 Task: Look for space in San Isidro, Mexico from 6th September, 2023 to 18th September, 2023 for 3 adults in price range Rs.6000 to Rs.12000. Place can be entire place with 2 bedrooms having 2 beds and 2 bathrooms. Property type can be house, flat, guest house, hotel. Booking option can be shelf check-in. Required host language is English.
Action: Mouse moved to (425, 89)
Screenshot: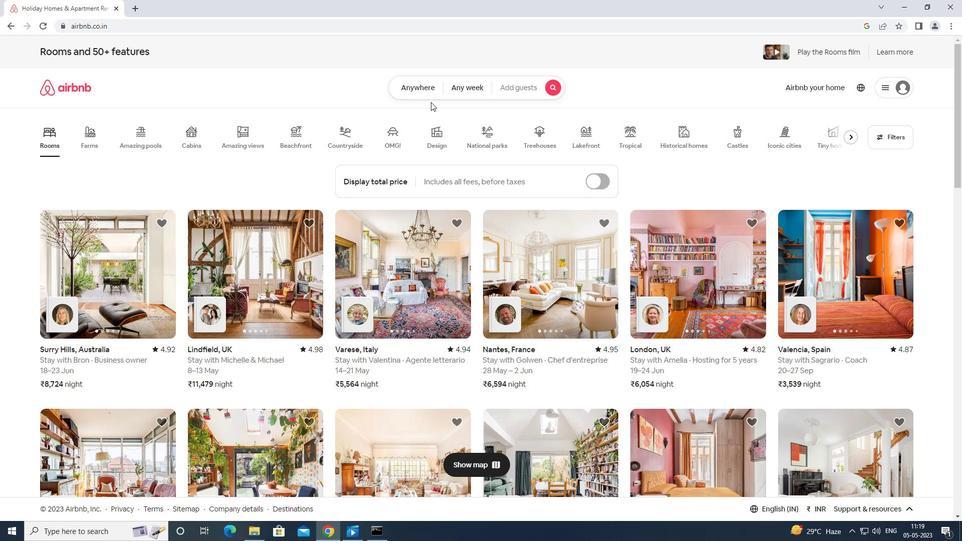 
Action: Mouse pressed left at (425, 89)
Screenshot: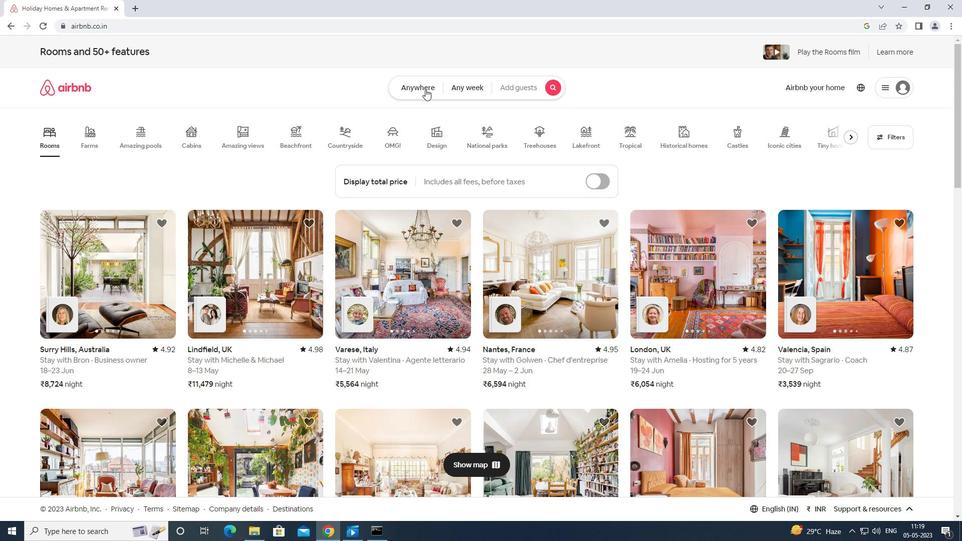 
Action: Mouse moved to (378, 127)
Screenshot: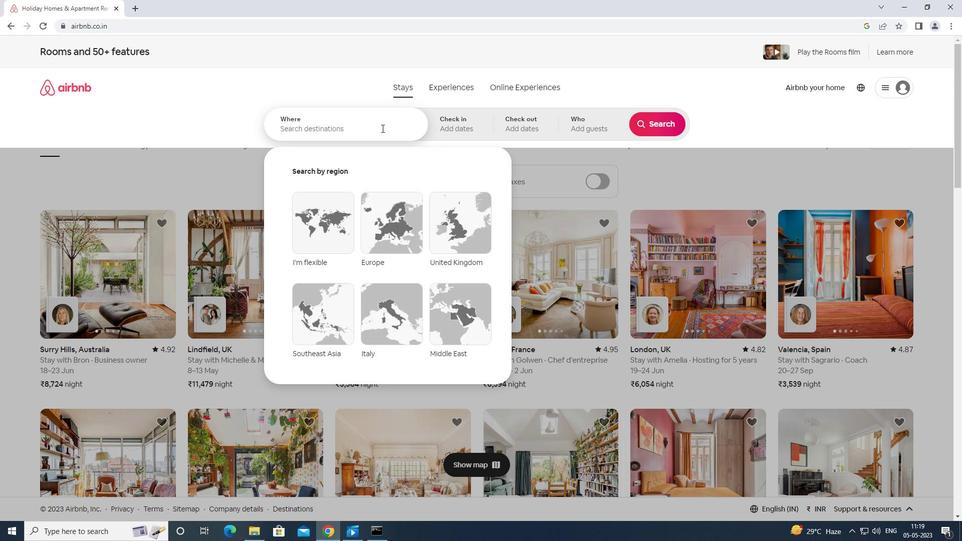 
Action: Mouse pressed left at (378, 127)
Screenshot: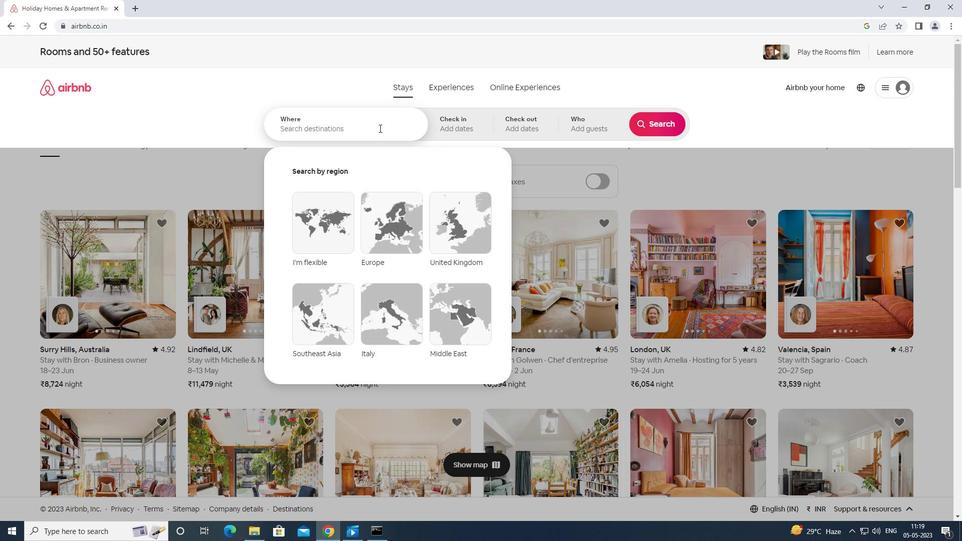 
Action: Key pressed <Key.shift>SAN<Key.space>ISIDRO<Key.space>MEXICO<Key.enter>
Screenshot: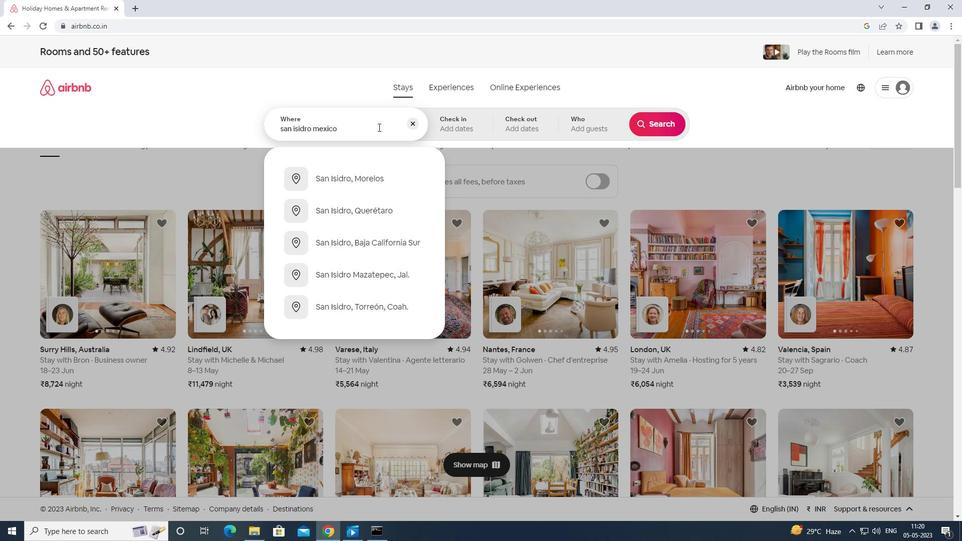 
Action: Mouse moved to (652, 205)
Screenshot: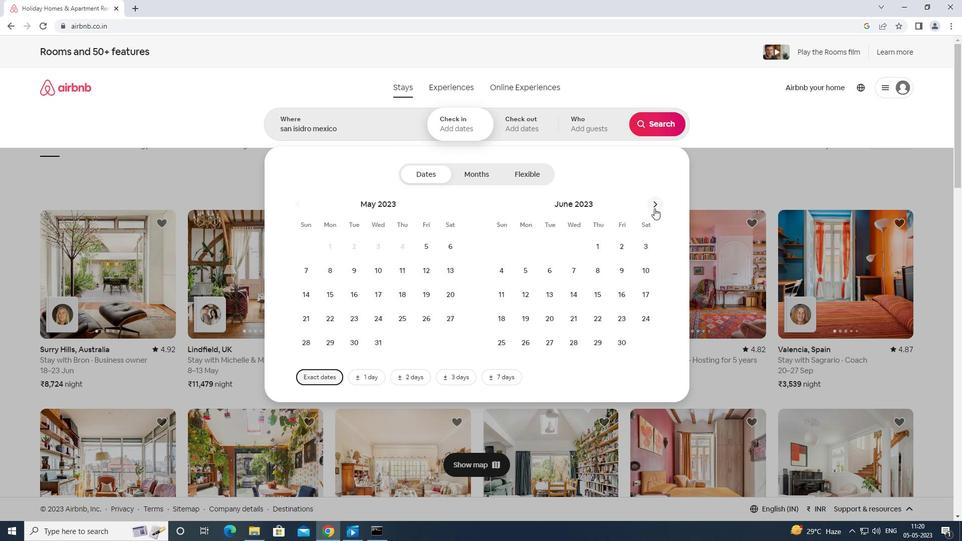 
Action: Mouse pressed left at (652, 205)
Screenshot: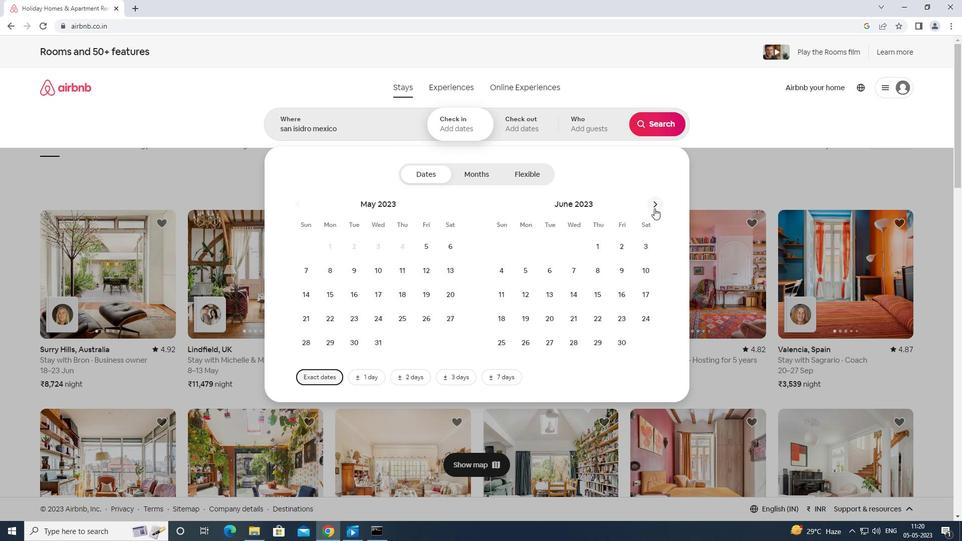 
Action: Mouse pressed left at (652, 205)
Screenshot: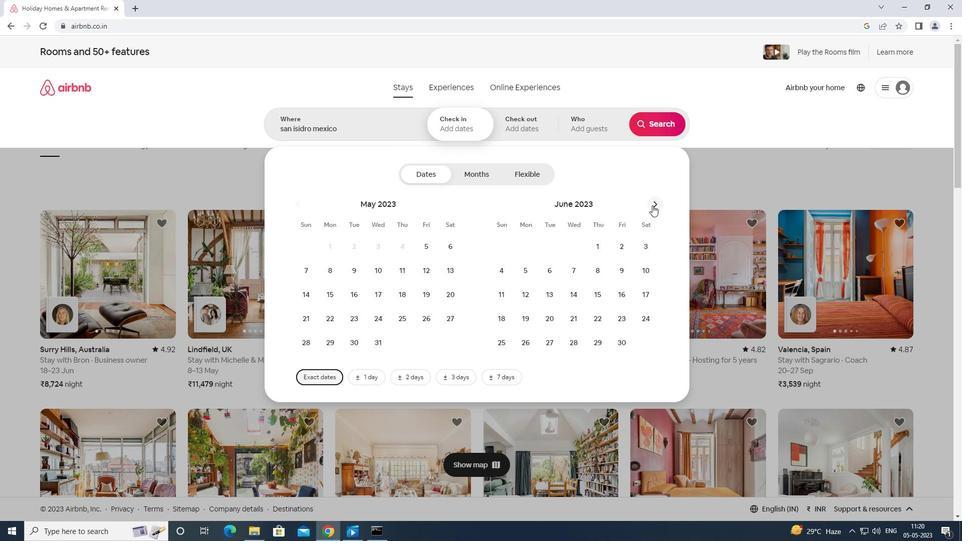 
Action: Mouse moved to (652, 204)
Screenshot: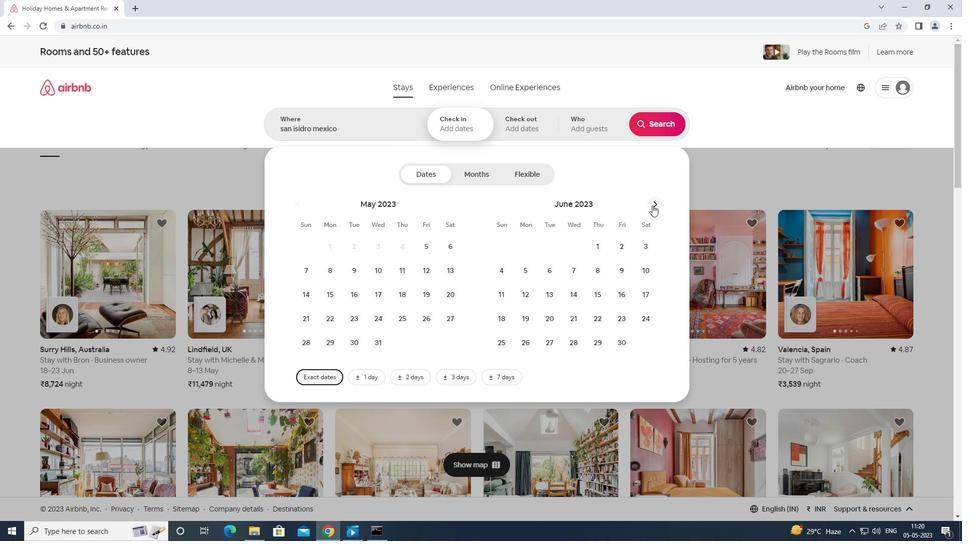 
Action: Mouse pressed left at (652, 204)
Screenshot: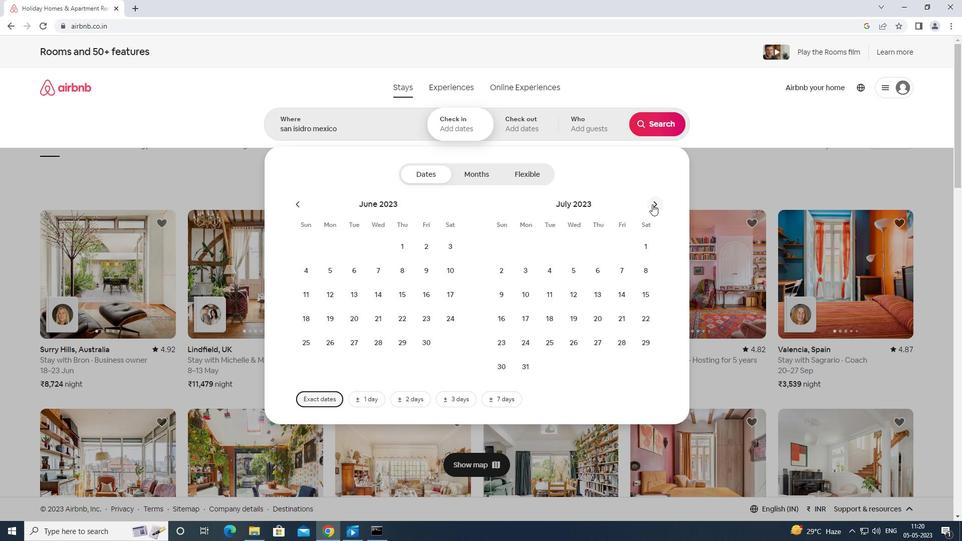 
Action: Mouse pressed left at (652, 204)
Screenshot: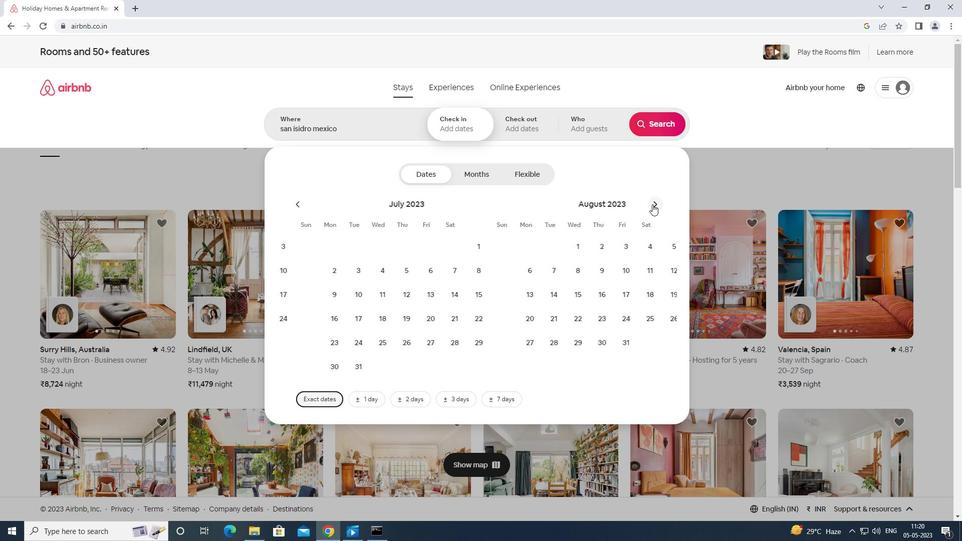 
Action: Mouse moved to (570, 270)
Screenshot: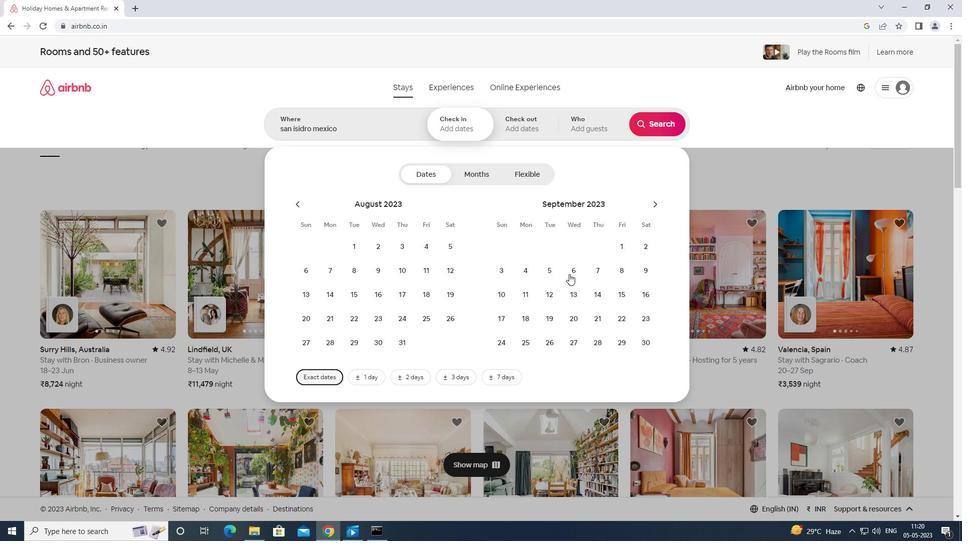 
Action: Mouse pressed left at (570, 270)
Screenshot: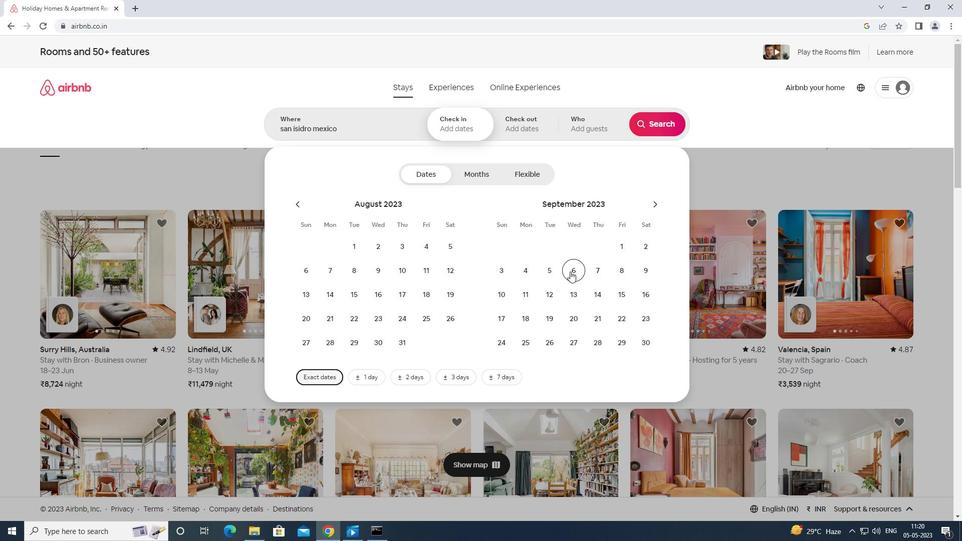 
Action: Mouse moved to (530, 318)
Screenshot: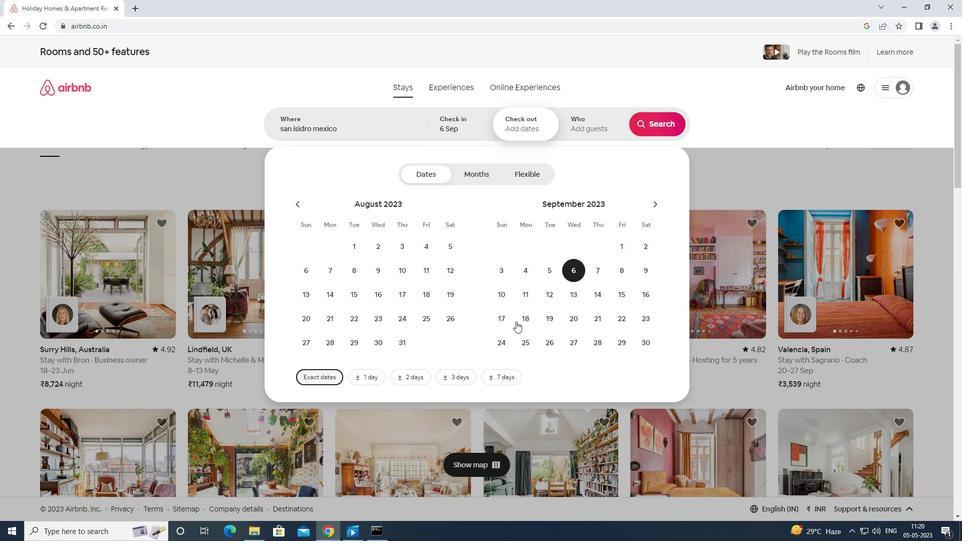 
Action: Mouse pressed left at (530, 318)
Screenshot: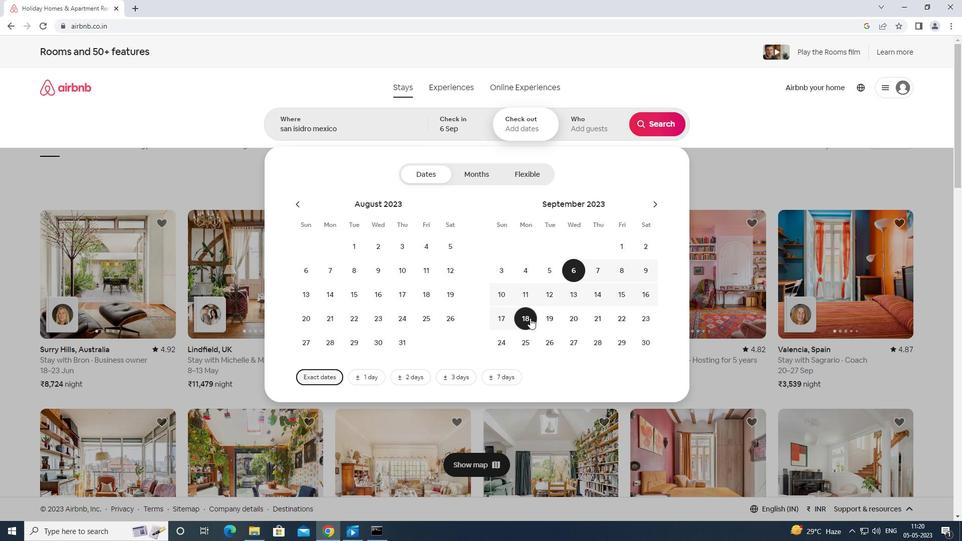 
Action: Mouse moved to (587, 123)
Screenshot: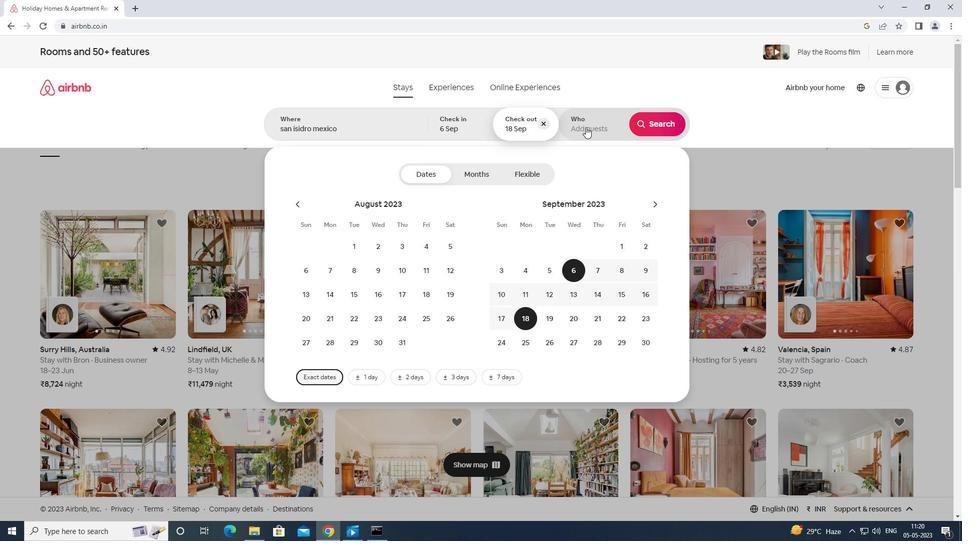 
Action: Mouse pressed left at (587, 123)
Screenshot: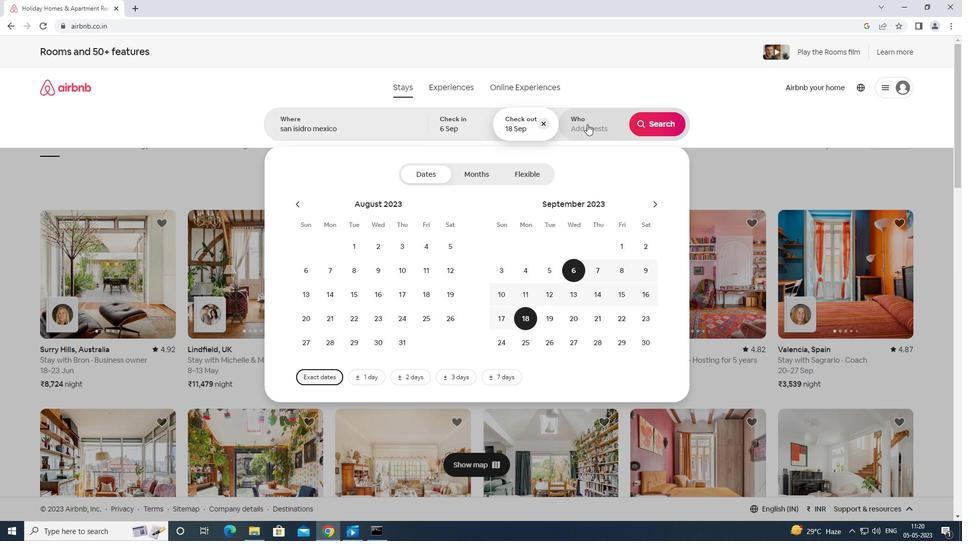 
Action: Mouse moved to (660, 175)
Screenshot: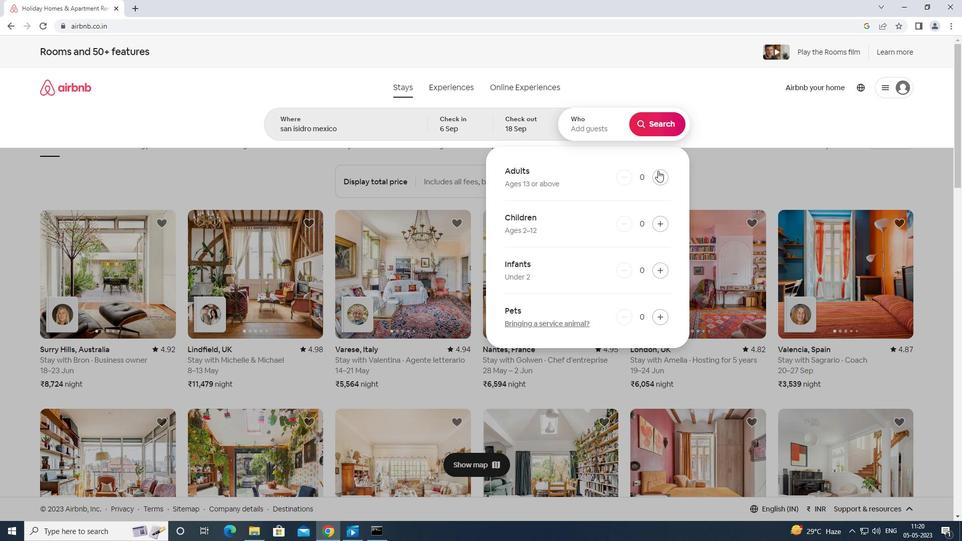 
Action: Mouse pressed left at (660, 175)
Screenshot: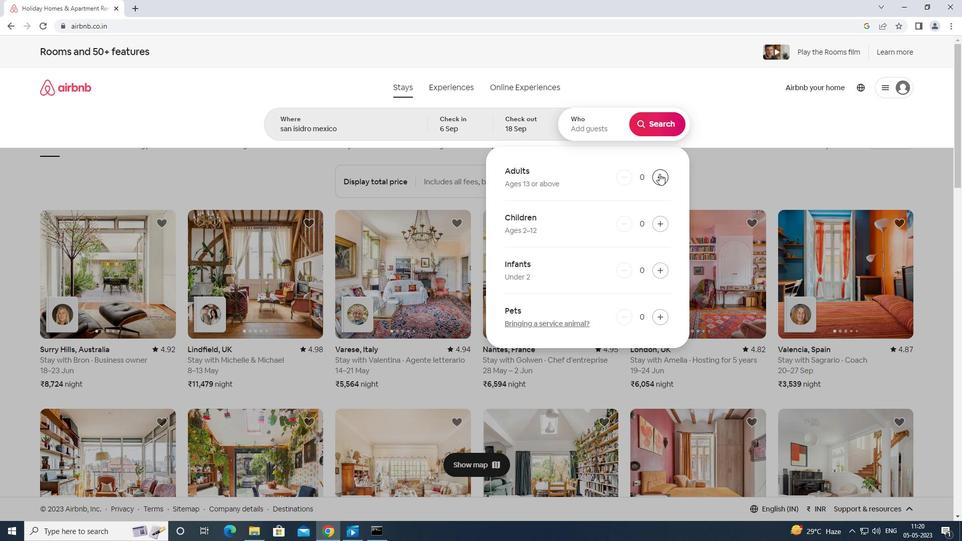 
Action: Mouse moved to (660, 175)
Screenshot: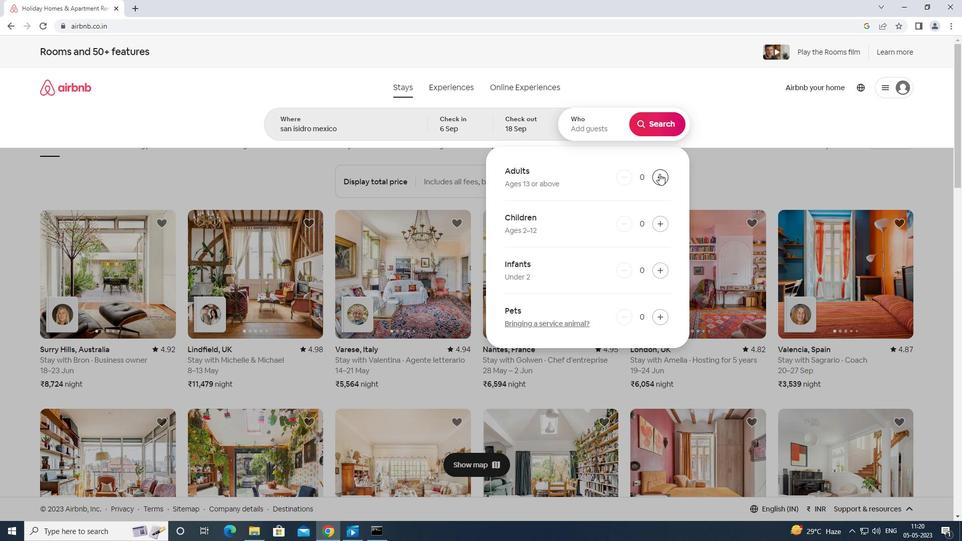 
Action: Mouse pressed left at (660, 175)
Screenshot: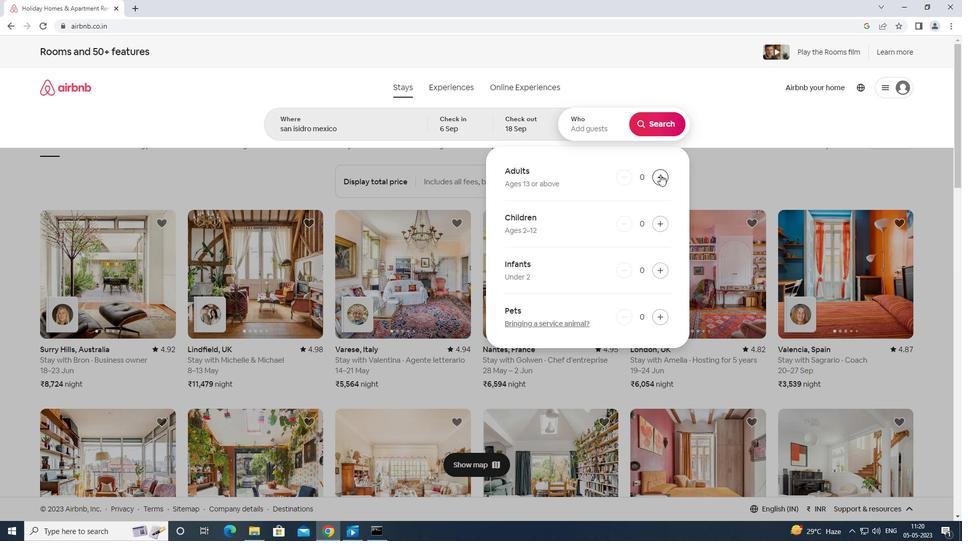 
Action: Mouse pressed left at (660, 175)
Screenshot: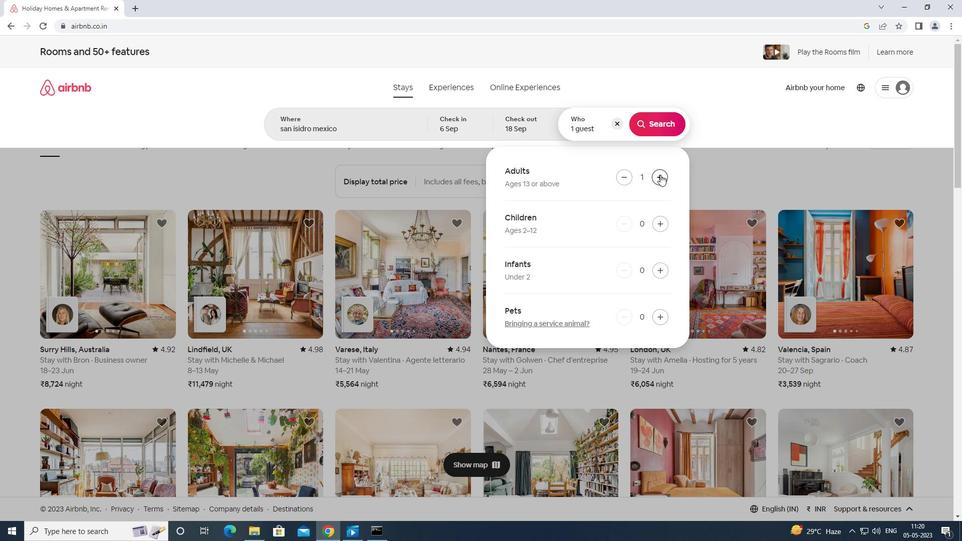 
Action: Mouse moved to (652, 119)
Screenshot: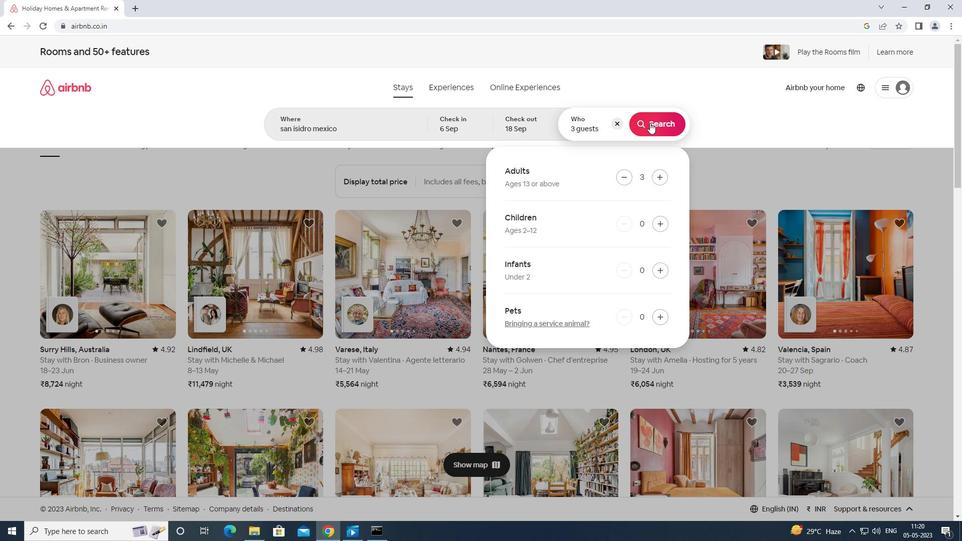 
Action: Mouse pressed left at (652, 119)
Screenshot: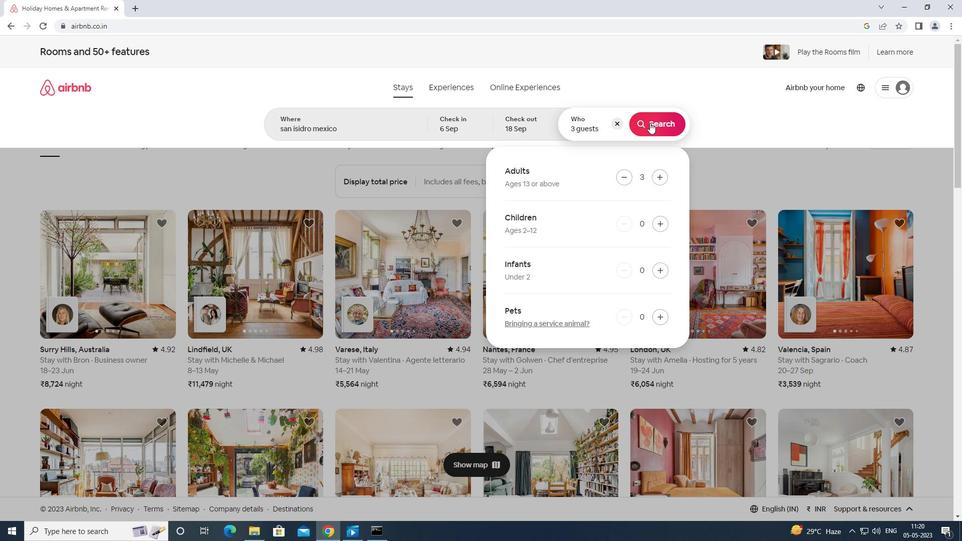 
Action: Mouse moved to (920, 98)
Screenshot: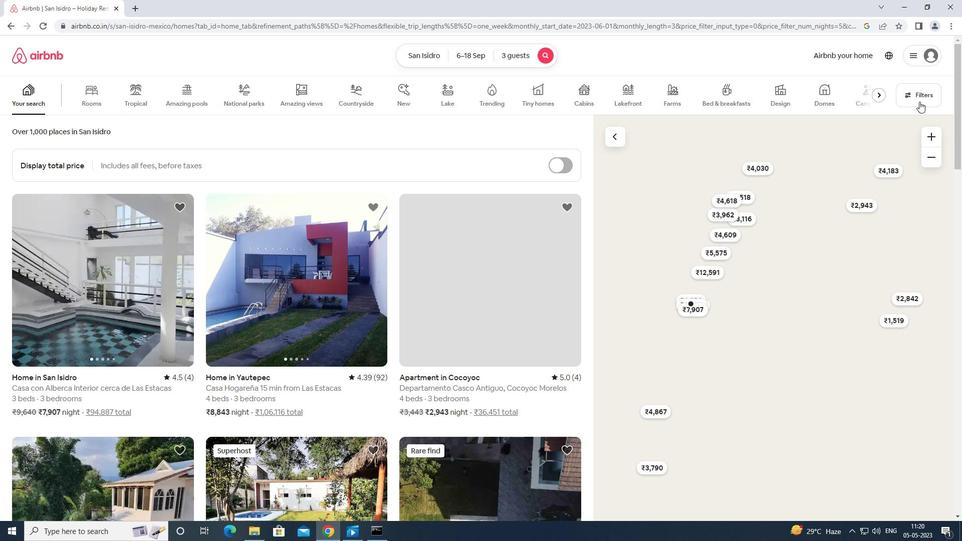 
Action: Mouse pressed left at (920, 98)
Screenshot: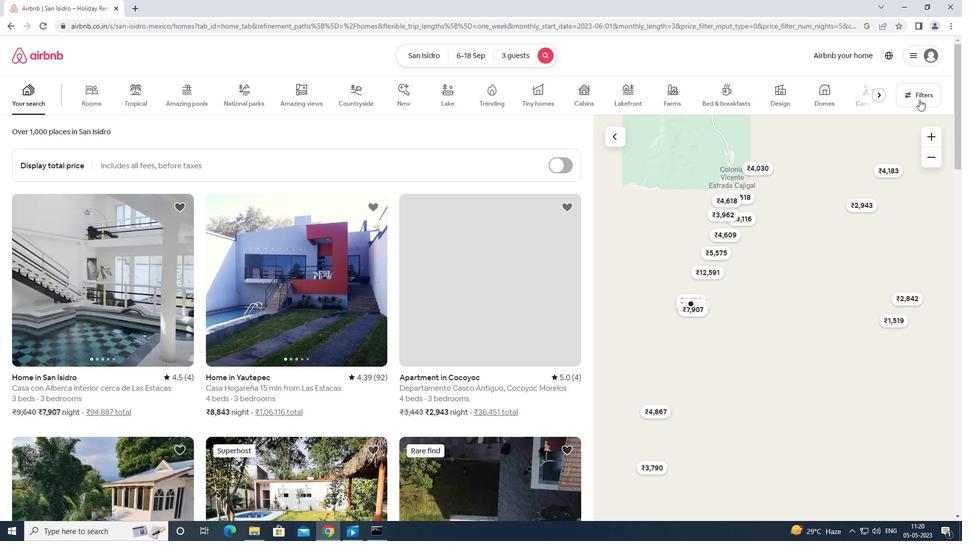 
Action: Mouse moved to (385, 340)
Screenshot: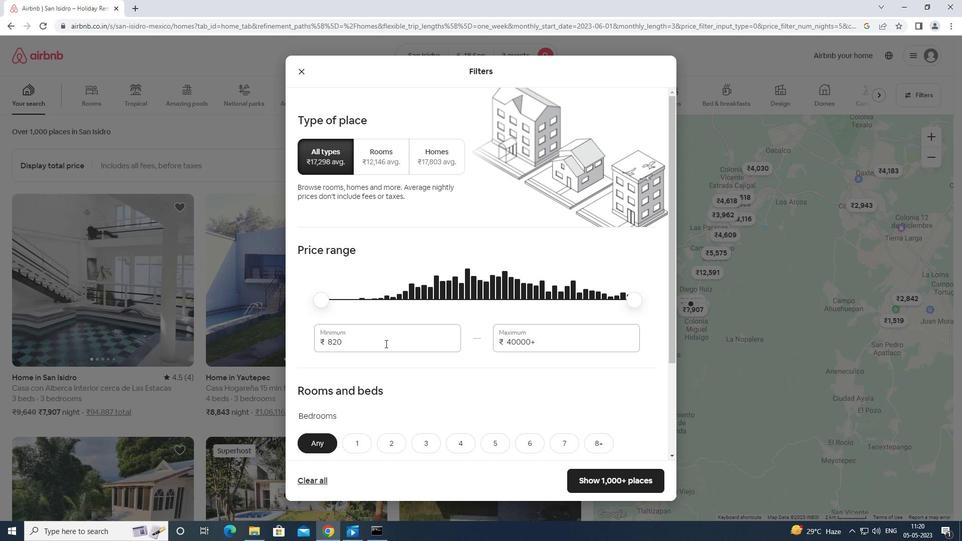 
Action: Mouse pressed left at (385, 340)
Screenshot: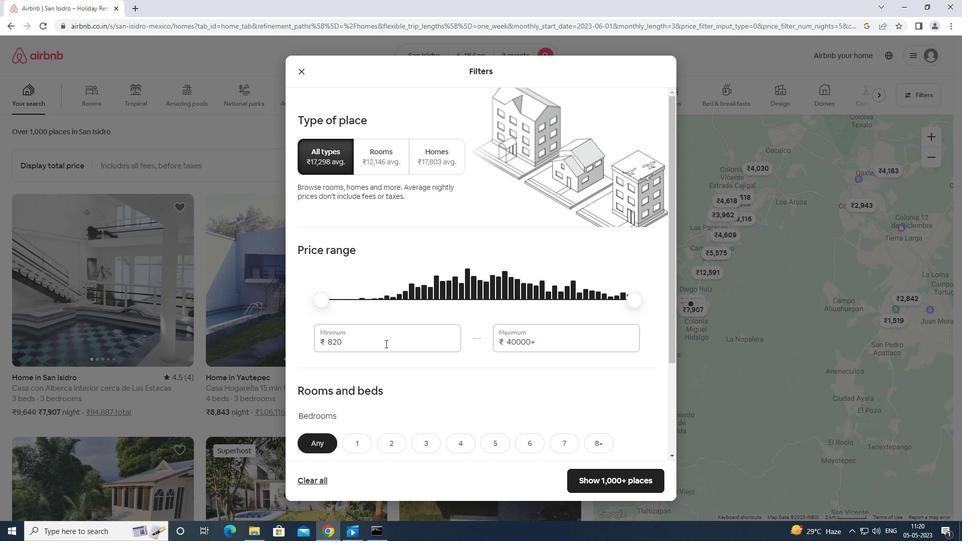 
Action: Mouse moved to (386, 340)
Screenshot: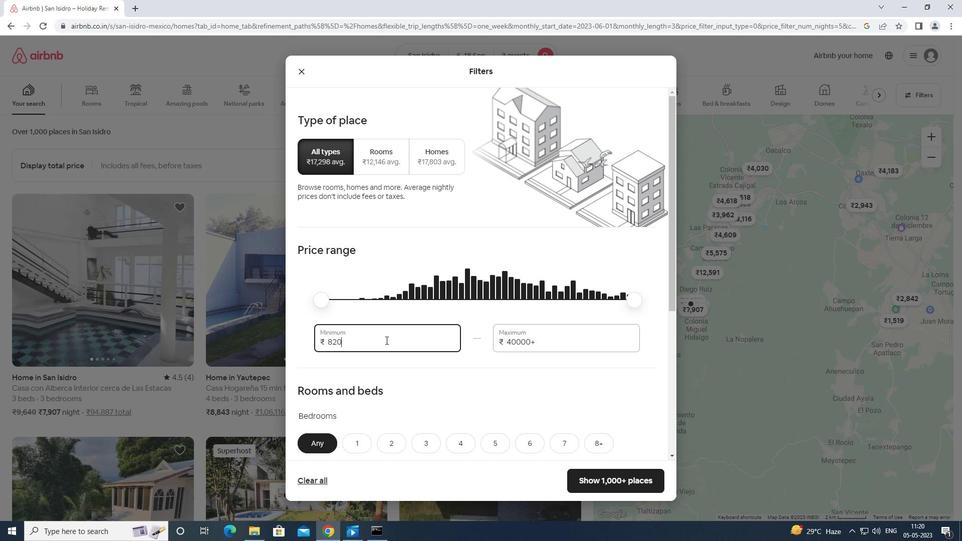 
Action: Key pressed <Key.backspace>
Screenshot: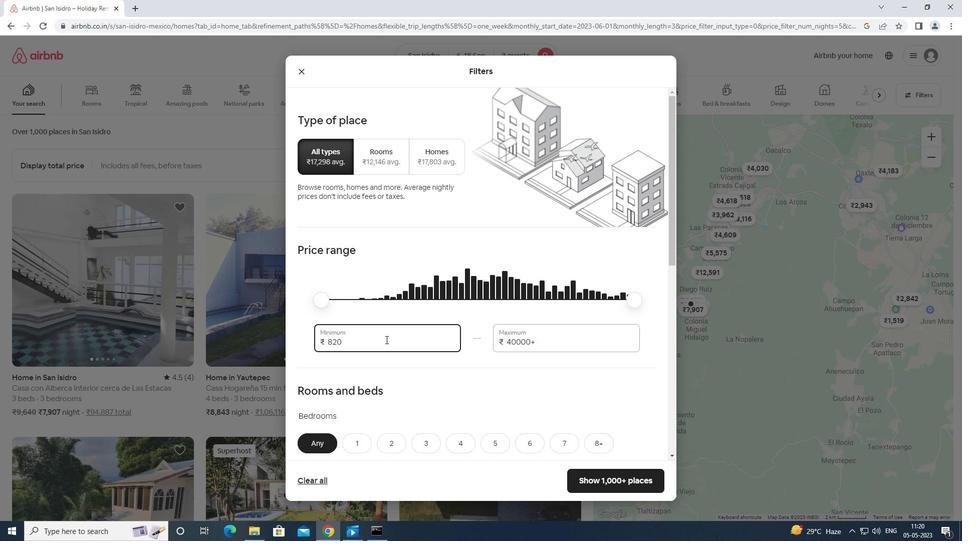 
Action: Mouse moved to (386, 339)
Screenshot: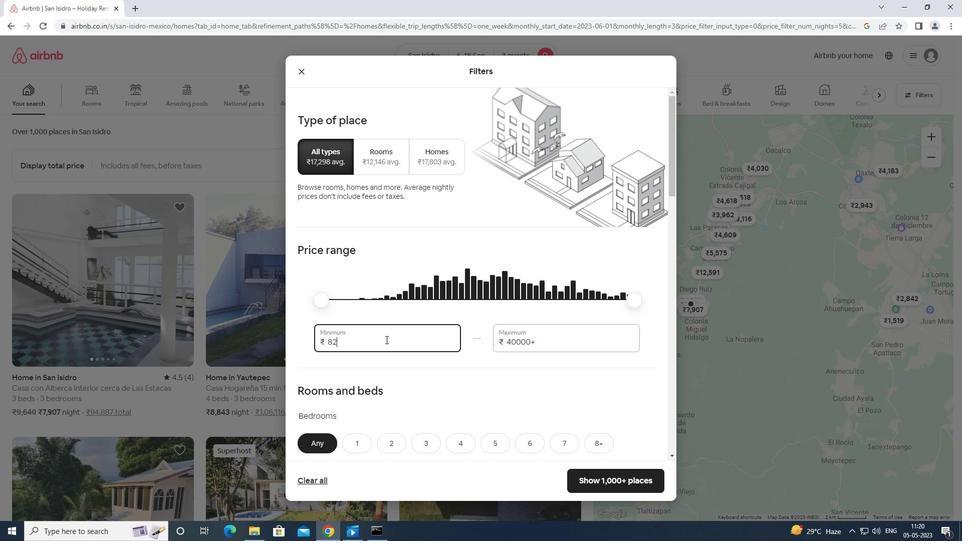 
Action: Key pressed <Key.backspace>
Screenshot: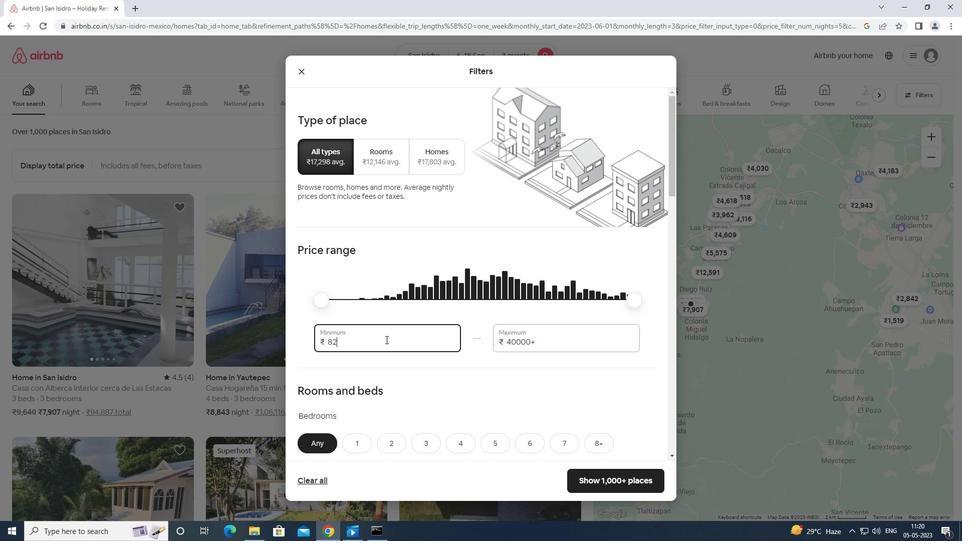 
Action: Mouse moved to (386, 339)
Screenshot: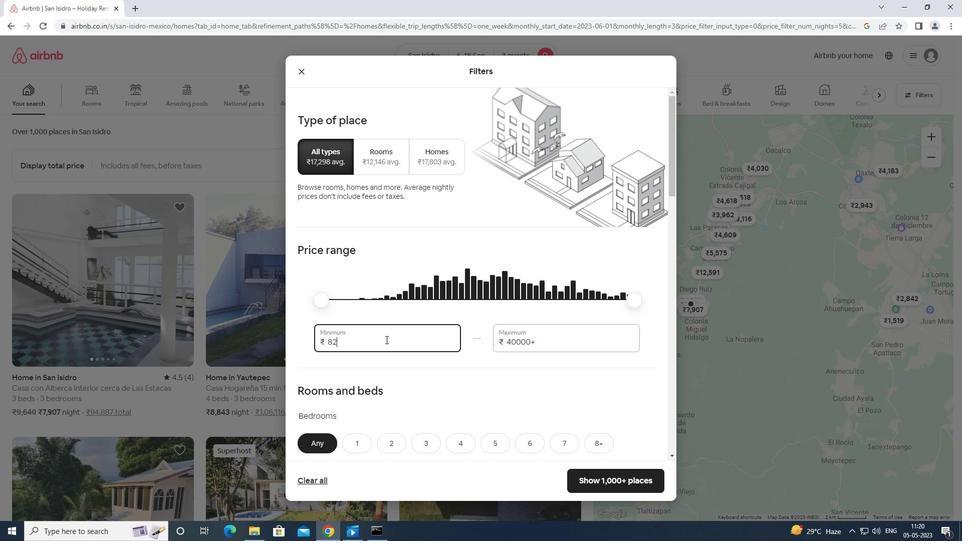 
Action: Key pressed <Key.backspace>
Screenshot: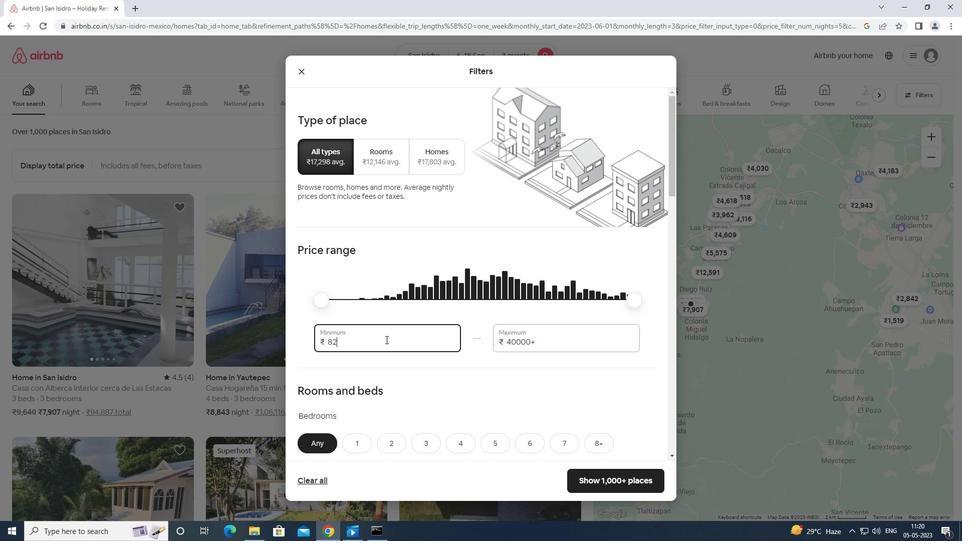 
Action: Mouse moved to (385, 339)
Screenshot: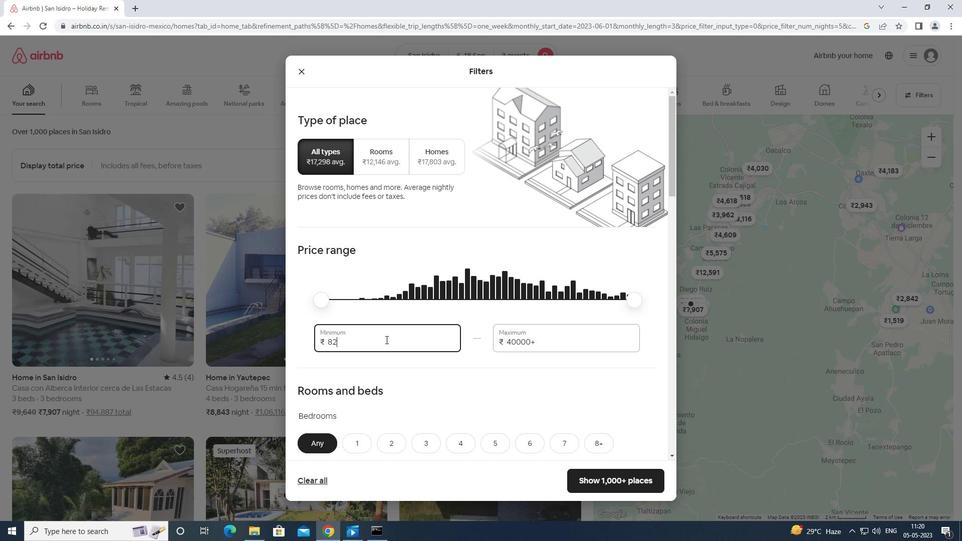 
Action: Key pressed <Key.backspace><Key.backspace>
Screenshot: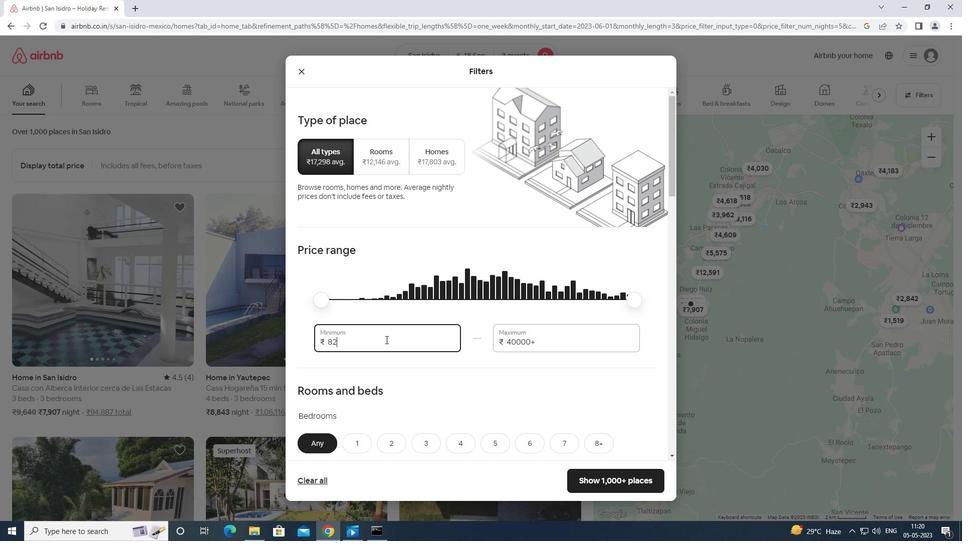 
Action: Mouse moved to (385, 338)
Screenshot: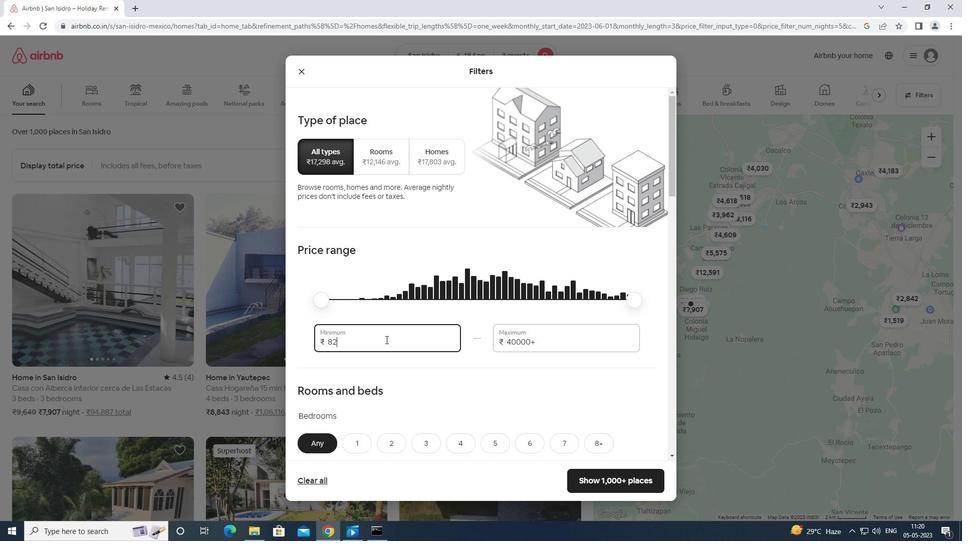 
Action: Key pressed <Key.backspace>
Screenshot: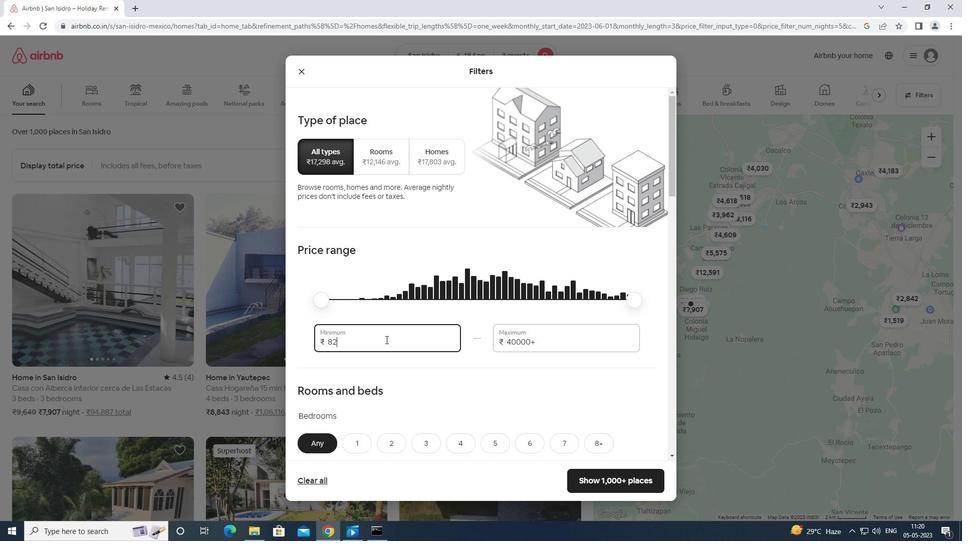 
Action: Mouse moved to (385, 338)
Screenshot: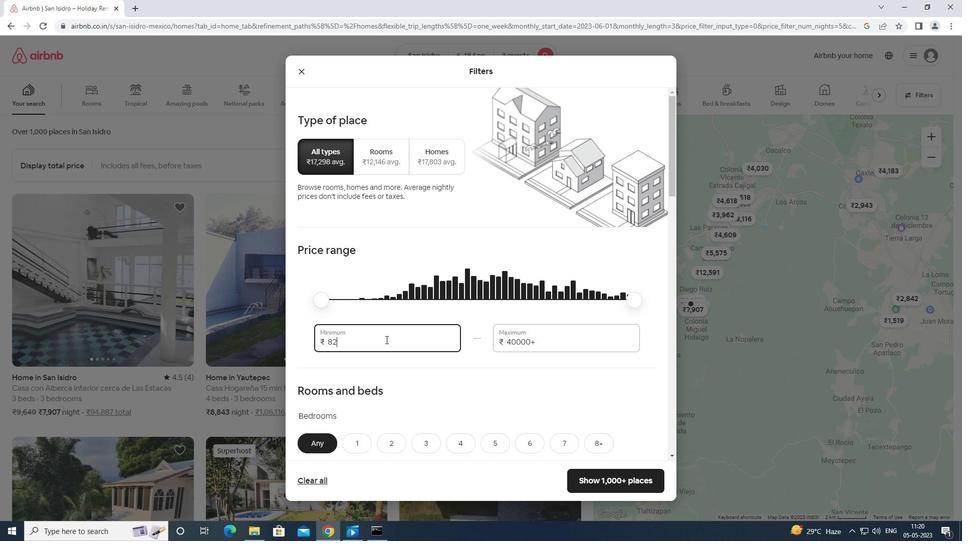 
Action: Key pressed <Key.backspace>
Screenshot: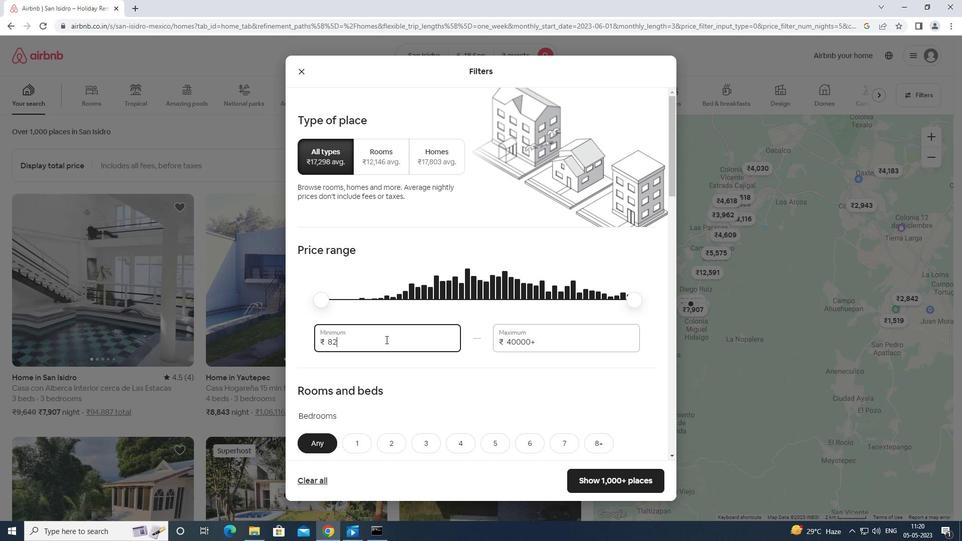 
Action: Mouse moved to (384, 338)
Screenshot: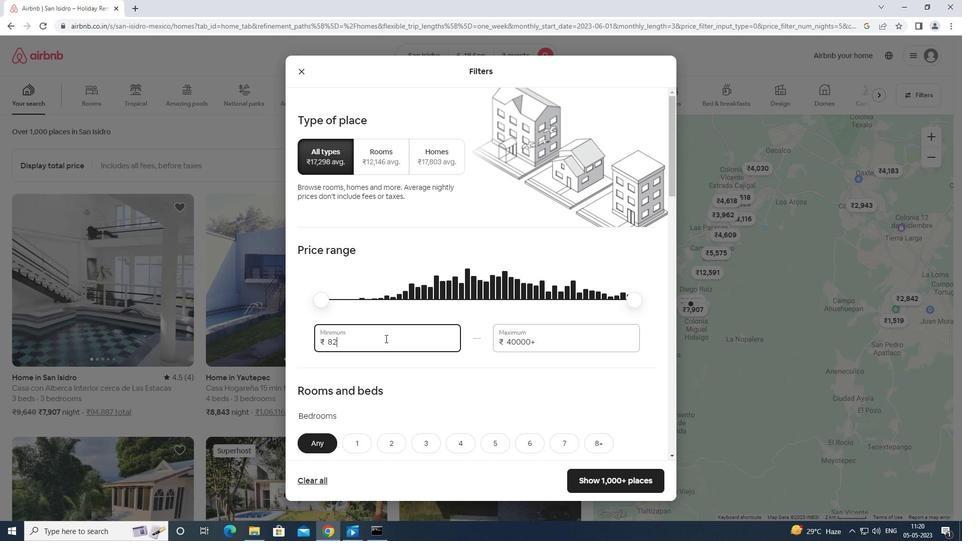 
Action: Key pressed <Key.backspace>
Screenshot: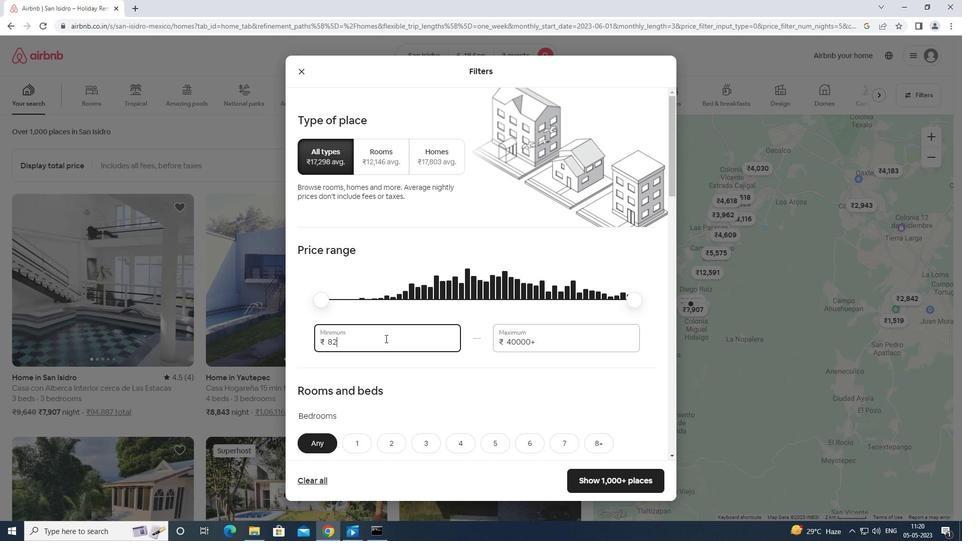 
Action: Mouse moved to (383, 336)
Screenshot: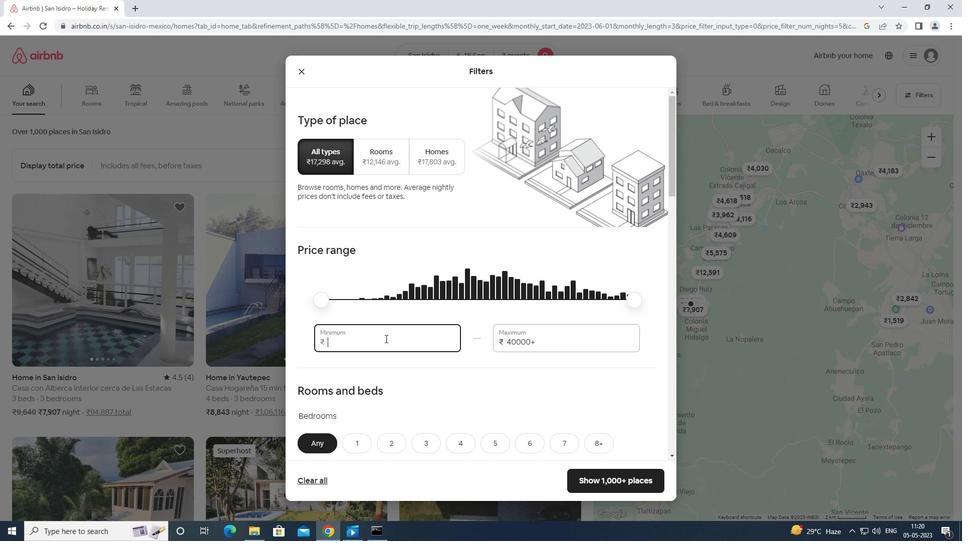 
Action: Key pressed <Key.backspace>
Screenshot: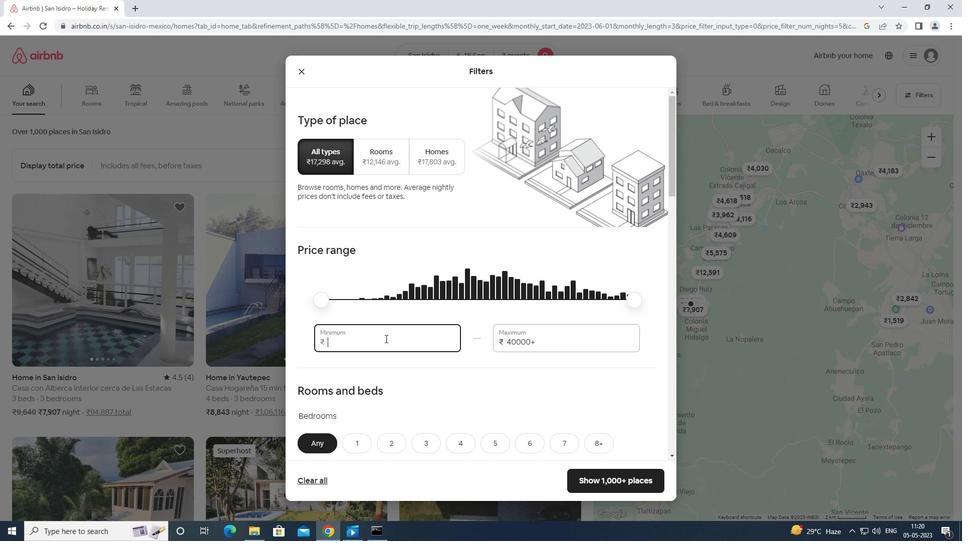 
Action: Mouse moved to (382, 335)
Screenshot: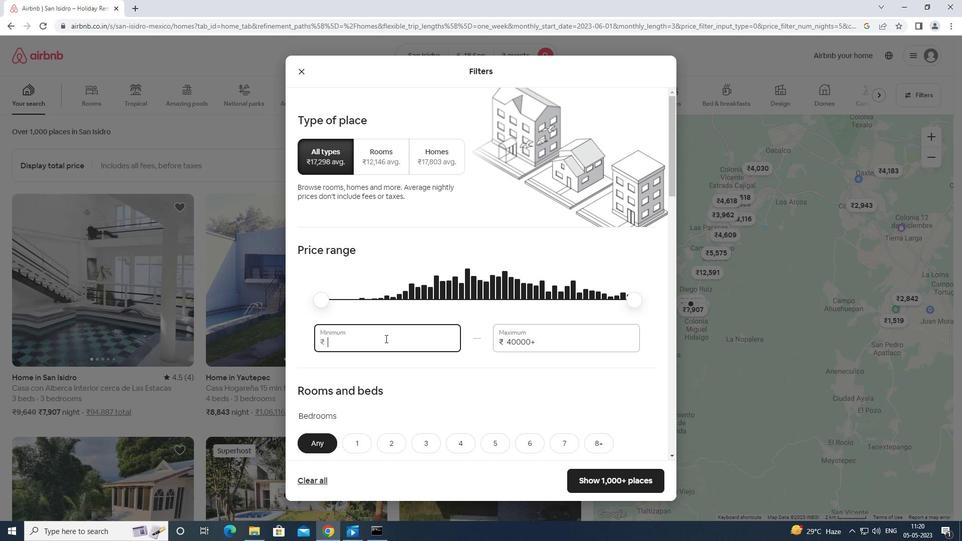 
Action: Key pressed <Key.backspace>6000
Screenshot: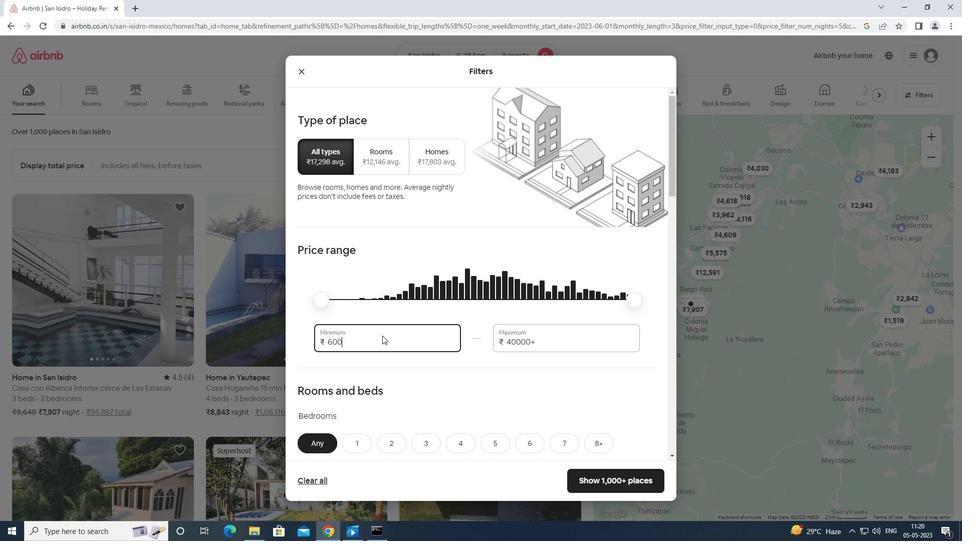 
Action: Mouse moved to (548, 340)
Screenshot: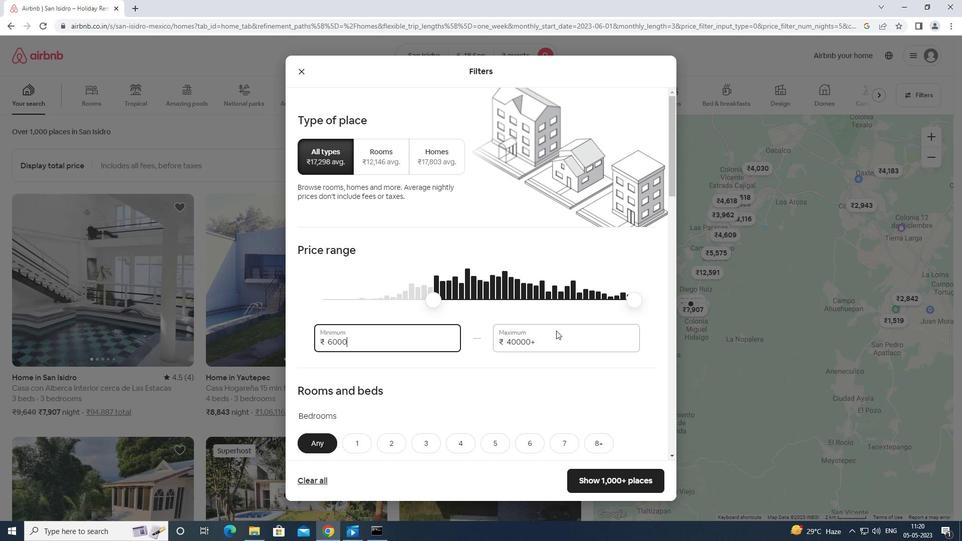 
Action: Mouse pressed left at (548, 340)
Screenshot: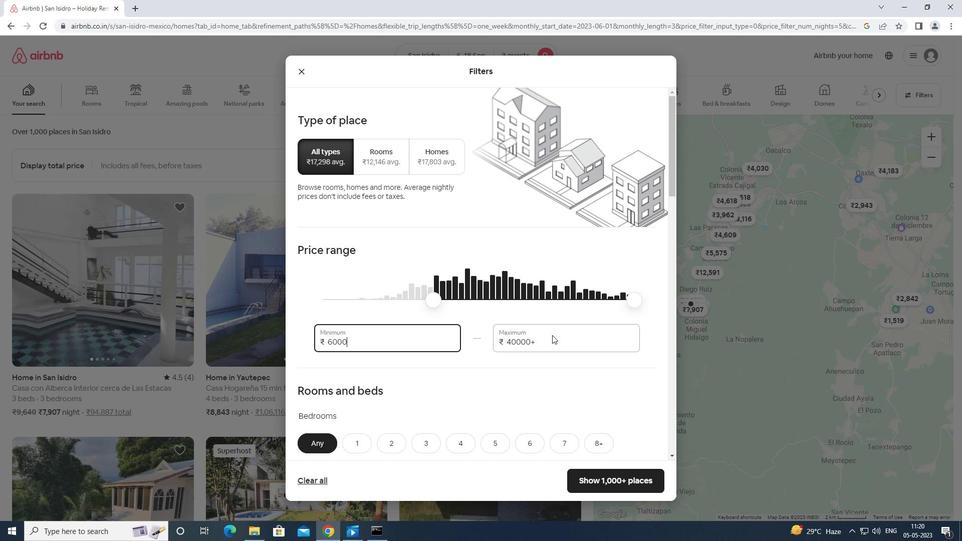 
Action: Mouse moved to (548, 341)
Screenshot: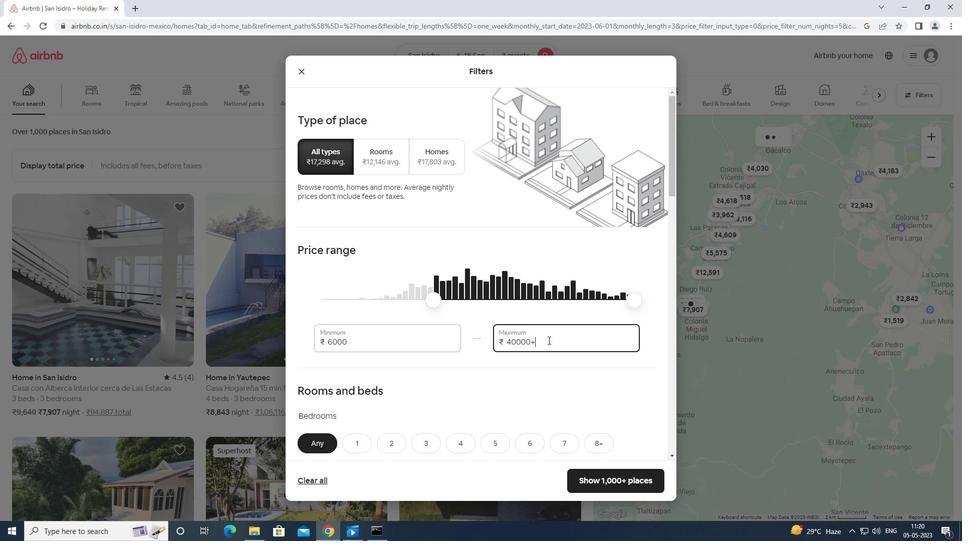 
Action: Key pressed <Key.backspace><Key.backspace><Key.backspace><Key.backspace><Key.backspace><Key.backspace><Key.backspace><Key.backspace><Key.backspace><Key.backspace><Key.backspace><Key.backspace><Key.backspace><Key.backspace><Key.backspace><Key.backspace>12000
Screenshot: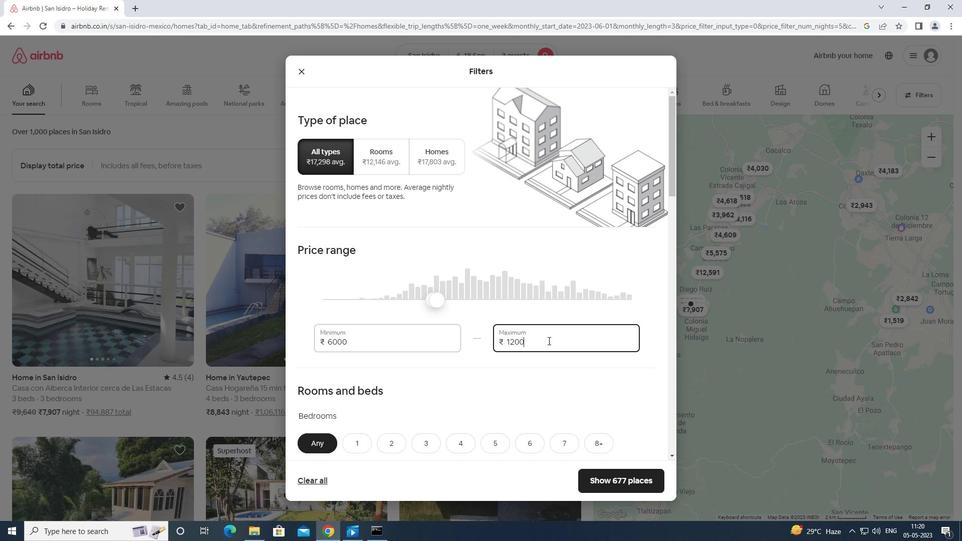 
Action: Mouse scrolled (548, 340) with delta (0, 0)
Screenshot: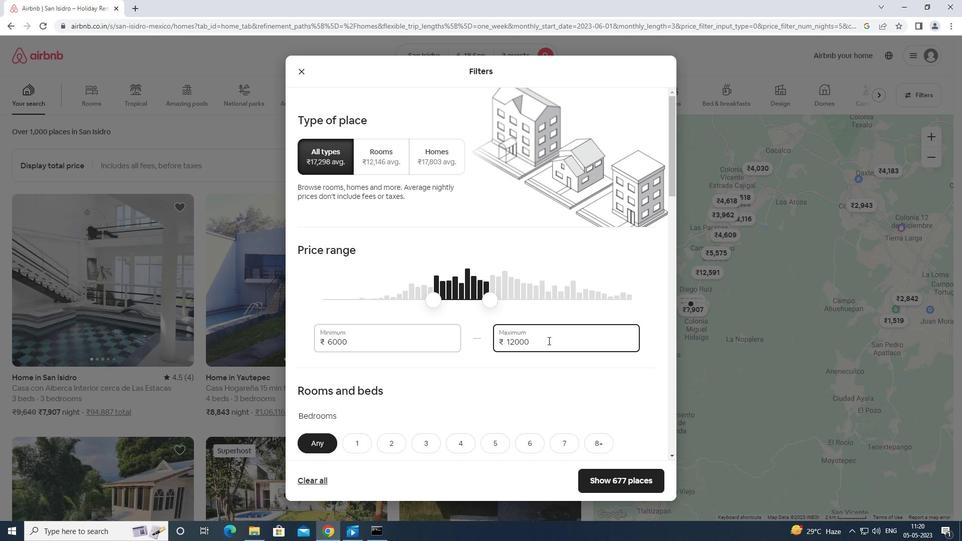 
Action: Mouse scrolled (548, 340) with delta (0, 0)
Screenshot: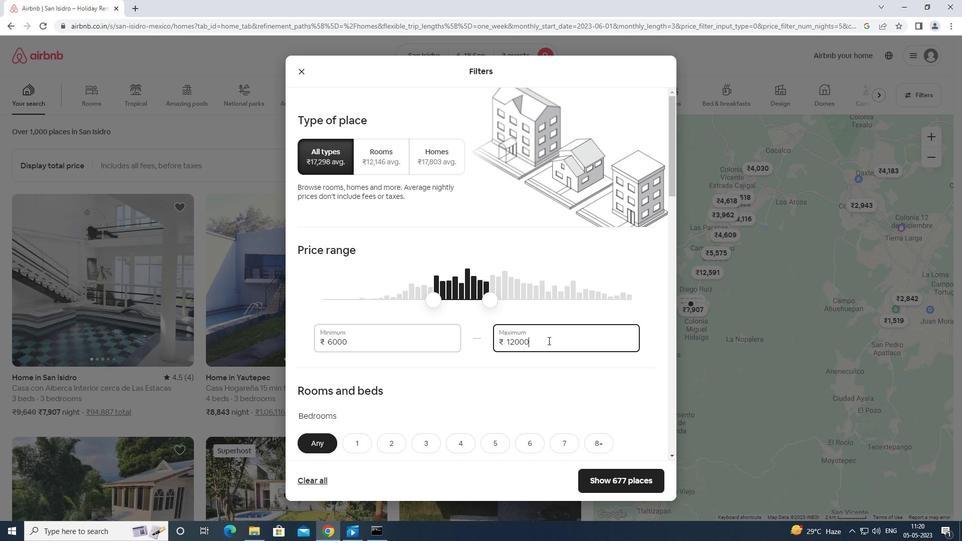 
Action: Mouse scrolled (548, 340) with delta (0, 0)
Screenshot: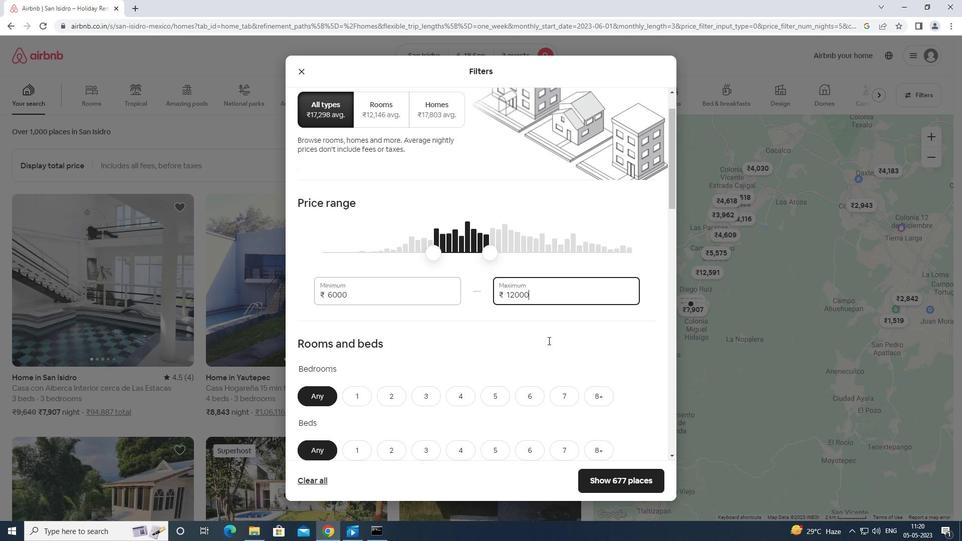 
Action: Mouse scrolled (548, 340) with delta (0, 0)
Screenshot: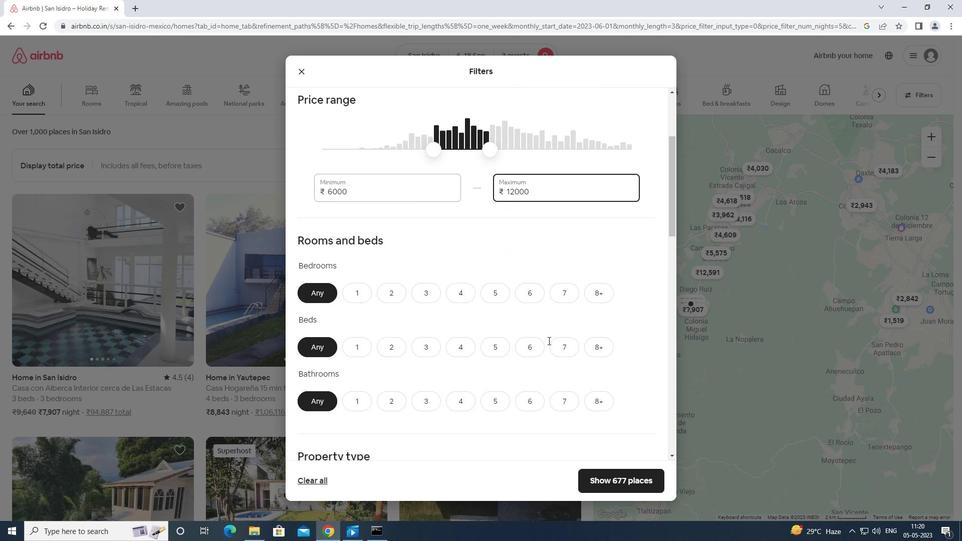 
Action: Mouse moved to (390, 245)
Screenshot: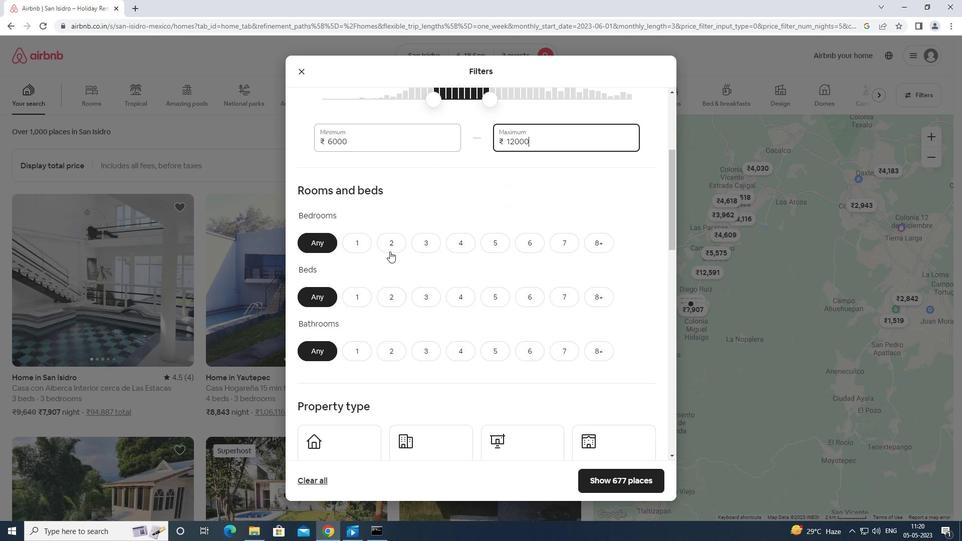
Action: Mouse pressed left at (390, 245)
Screenshot: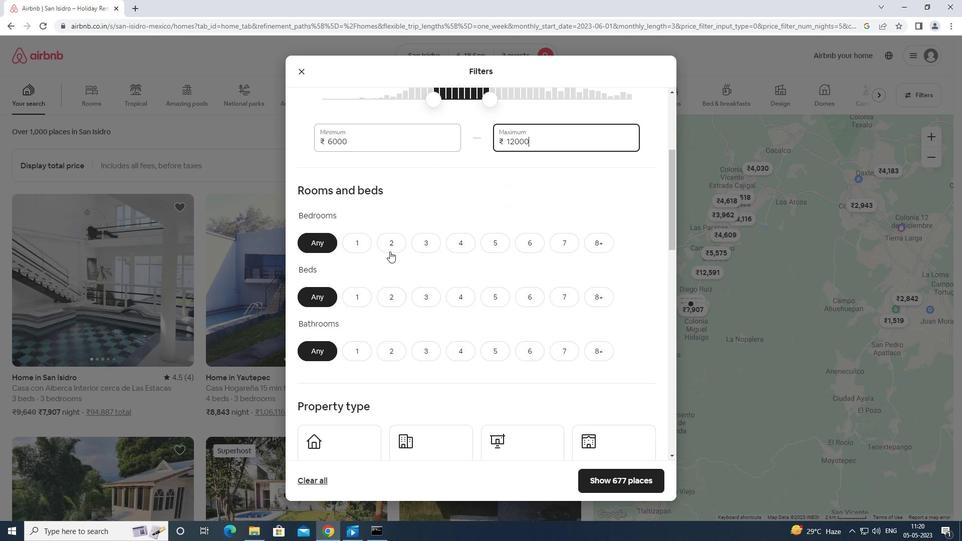 
Action: Mouse moved to (396, 298)
Screenshot: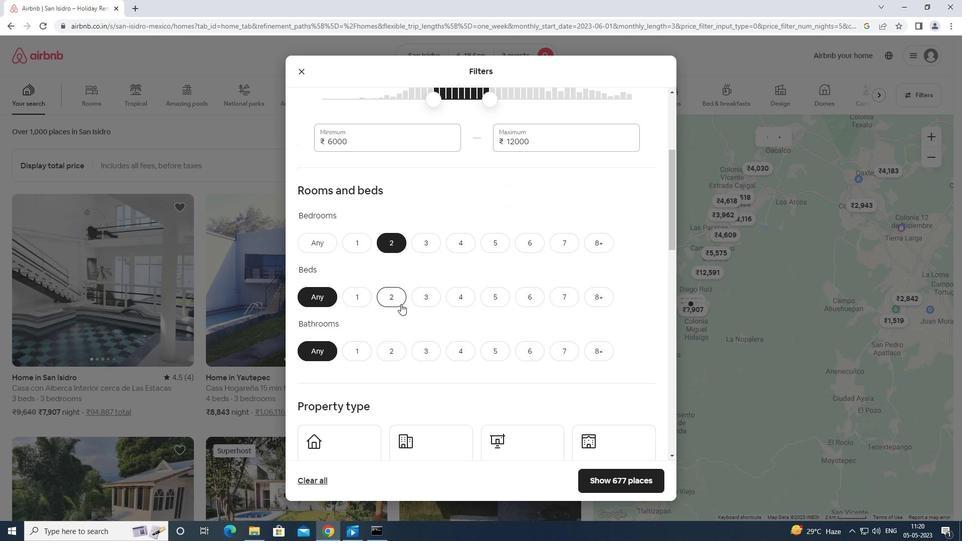 
Action: Mouse pressed left at (396, 298)
Screenshot: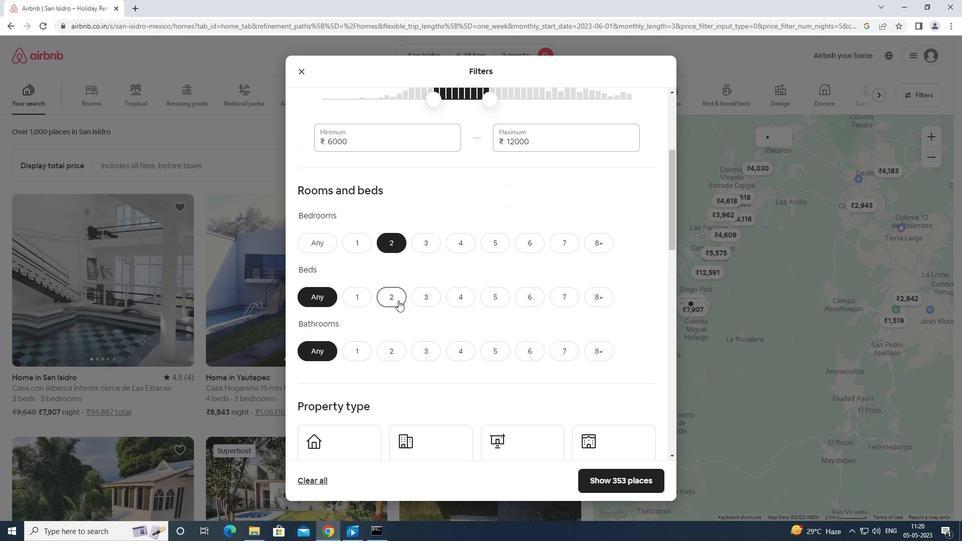 
Action: Mouse moved to (396, 356)
Screenshot: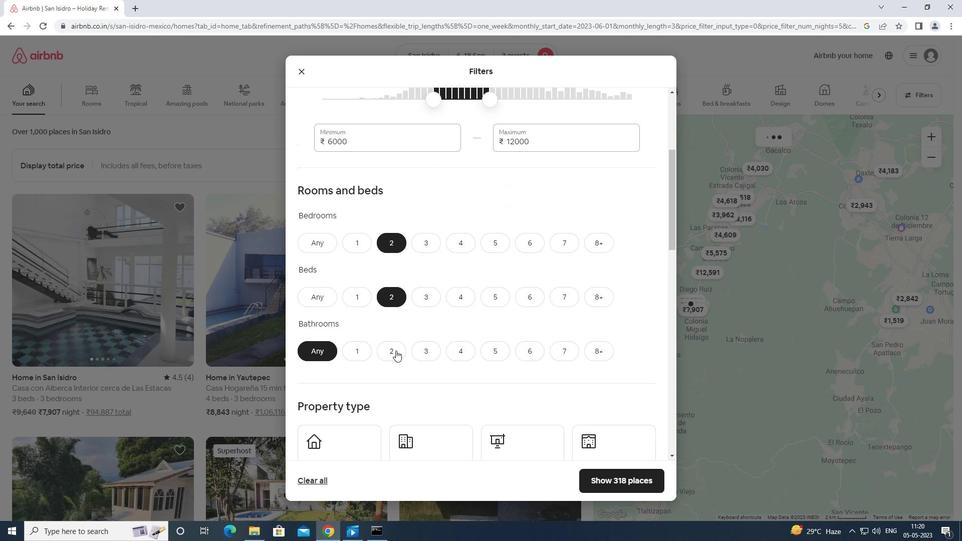 
Action: Mouse pressed left at (396, 356)
Screenshot: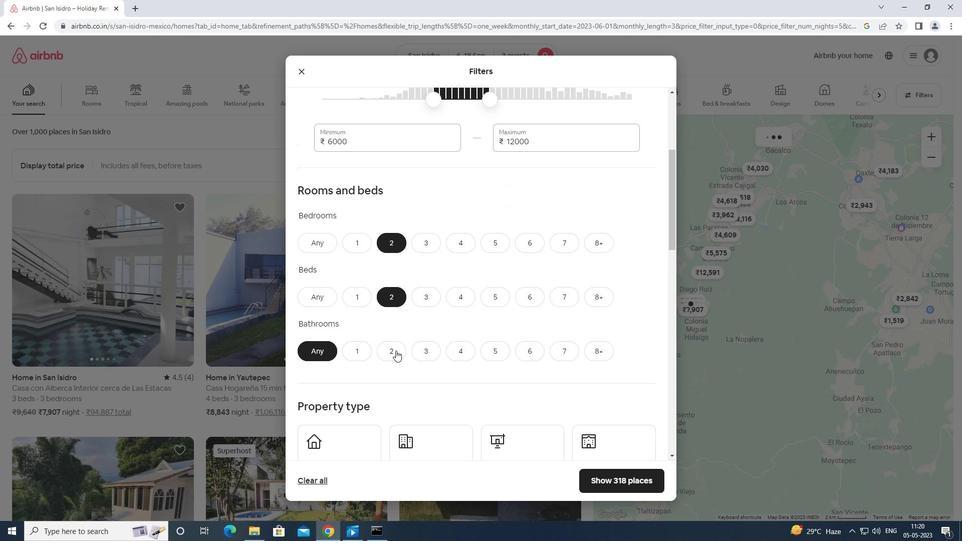 
Action: Mouse scrolled (396, 355) with delta (0, 0)
Screenshot: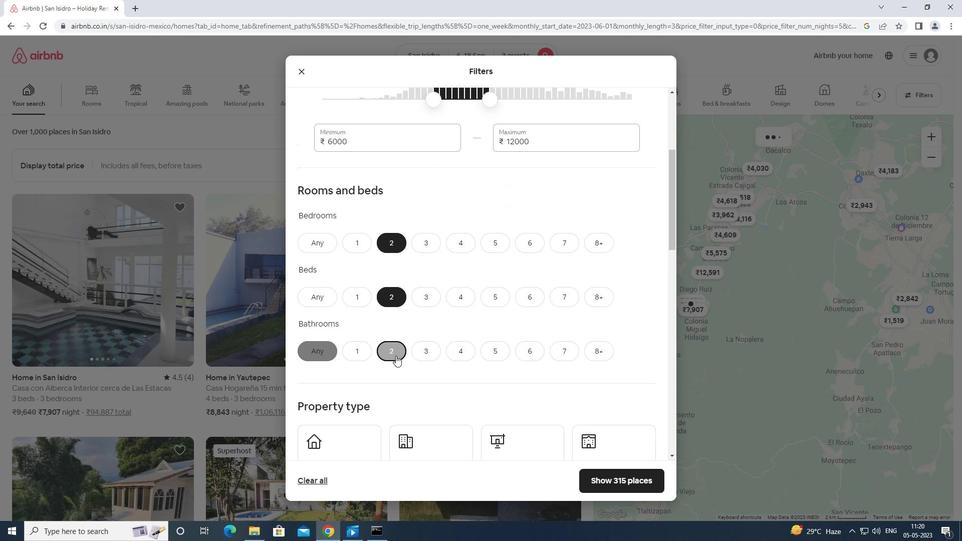 
Action: Mouse scrolled (396, 355) with delta (0, 0)
Screenshot: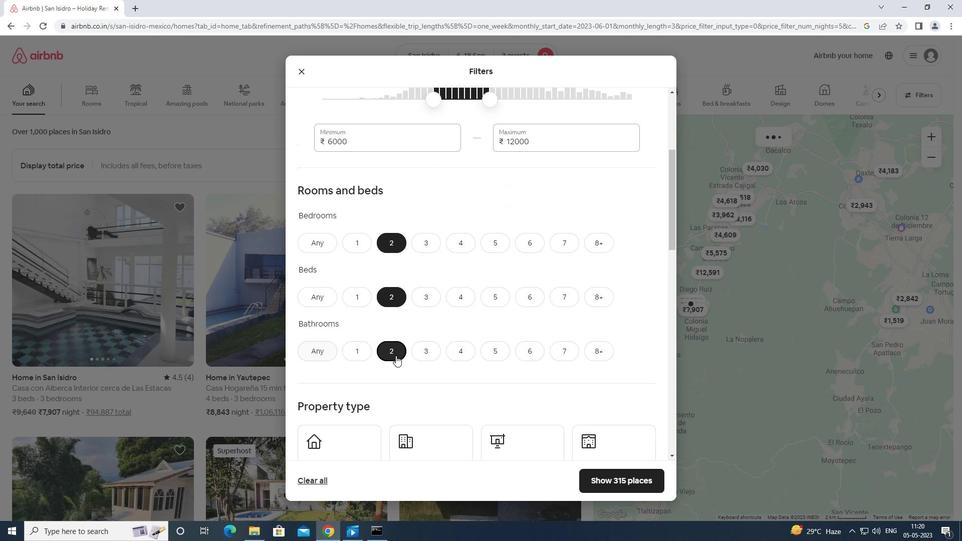 
Action: Mouse scrolled (396, 355) with delta (0, 0)
Screenshot: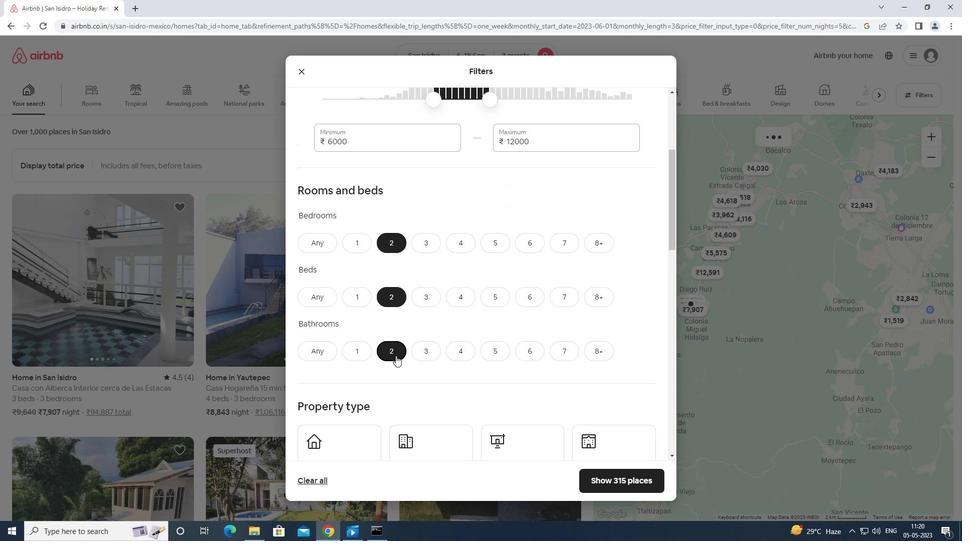 
Action: Mouse moved to (332, 302)
Screenshot: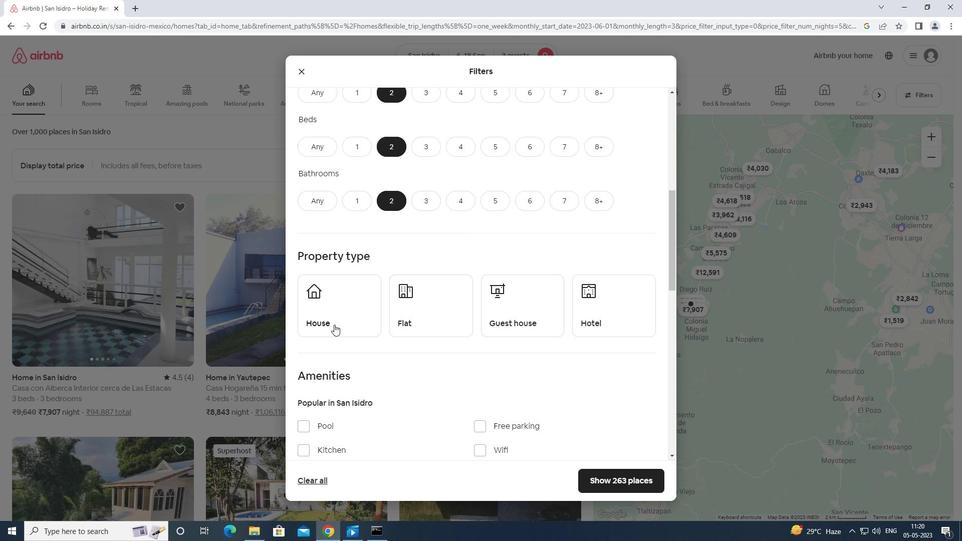 
Action: Mouse pressed left at (332, 302)
Screenshot: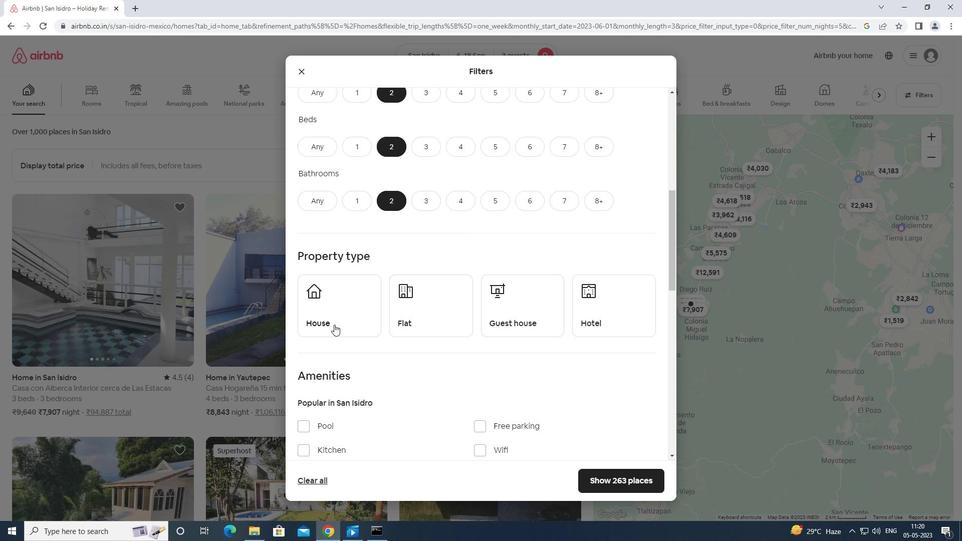 
Action: Mouse moved to (445, 302)
Screenshot: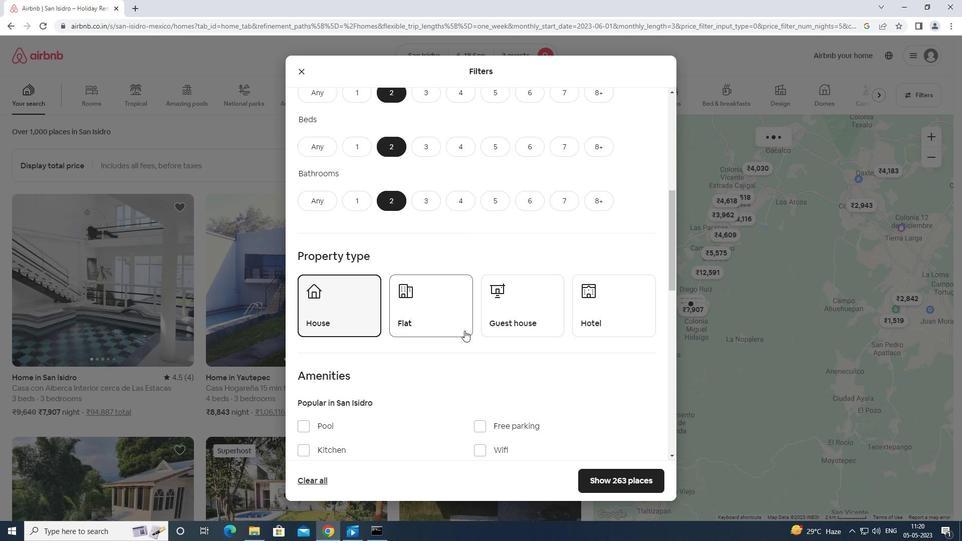 
Action: Mouse pressed left at (445, 302)
Screenshot: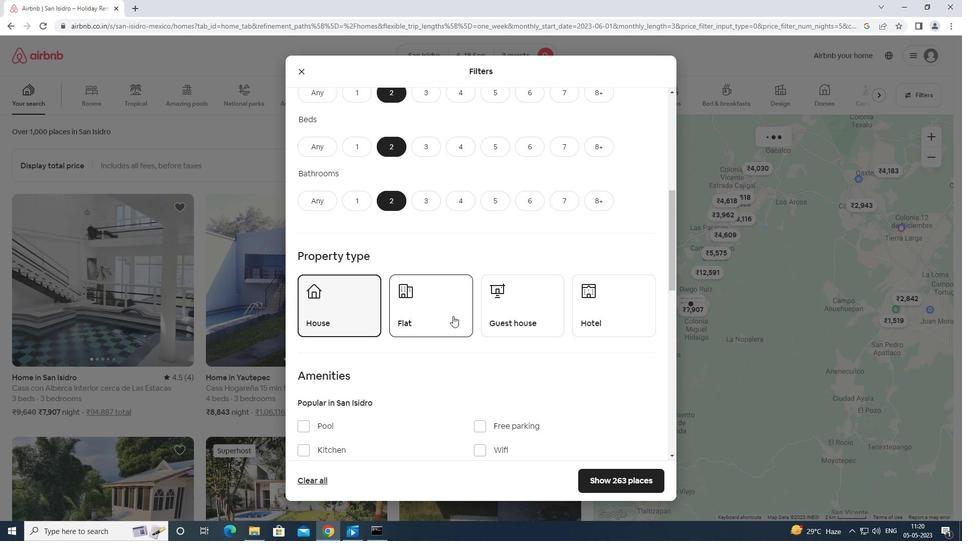 
Action: Mouse moved to (542, 319)
Screenshot: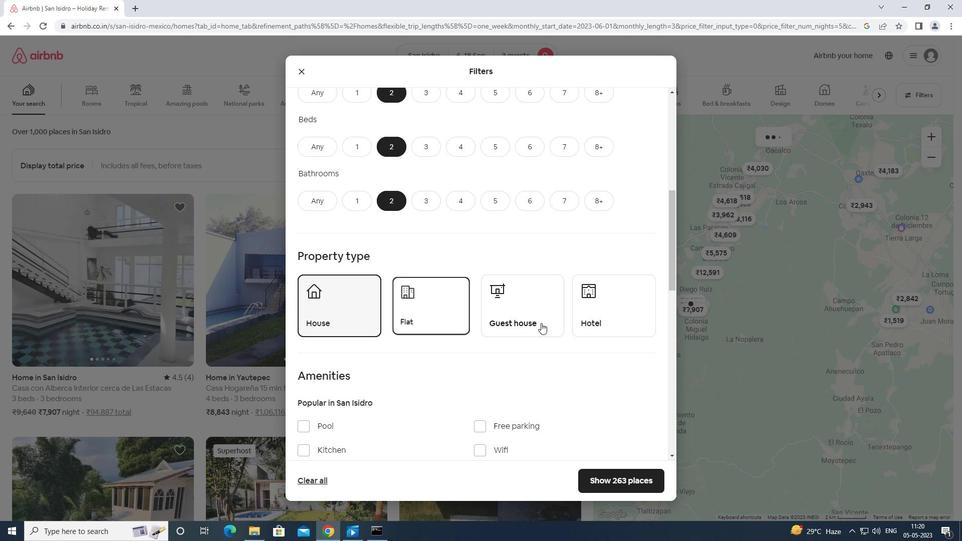 
Action: Mouse pressed left at (542, 319)
Screenshot: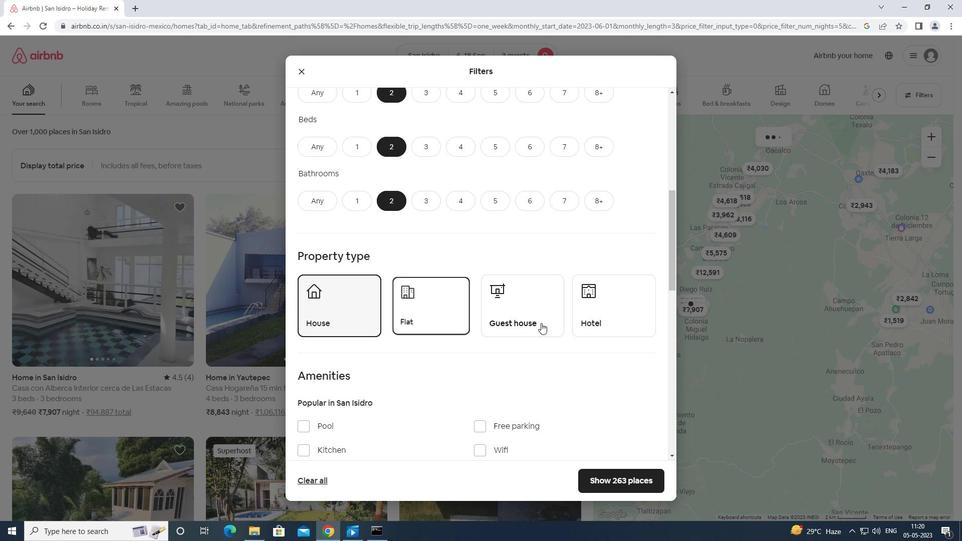 
Action: Mouse moved to (597, 310)
Screenshot: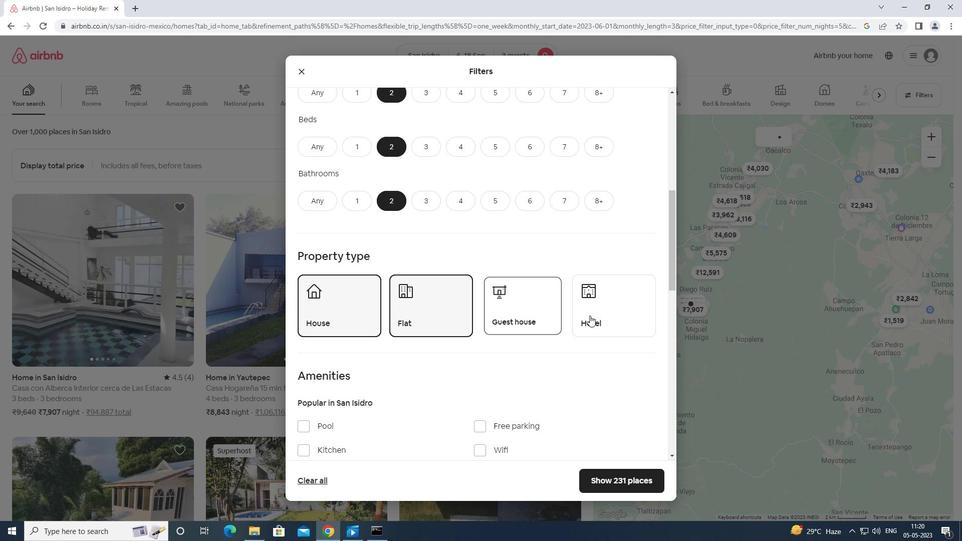 
Action: Mouse pressed left at (597, 310)
Screenshot: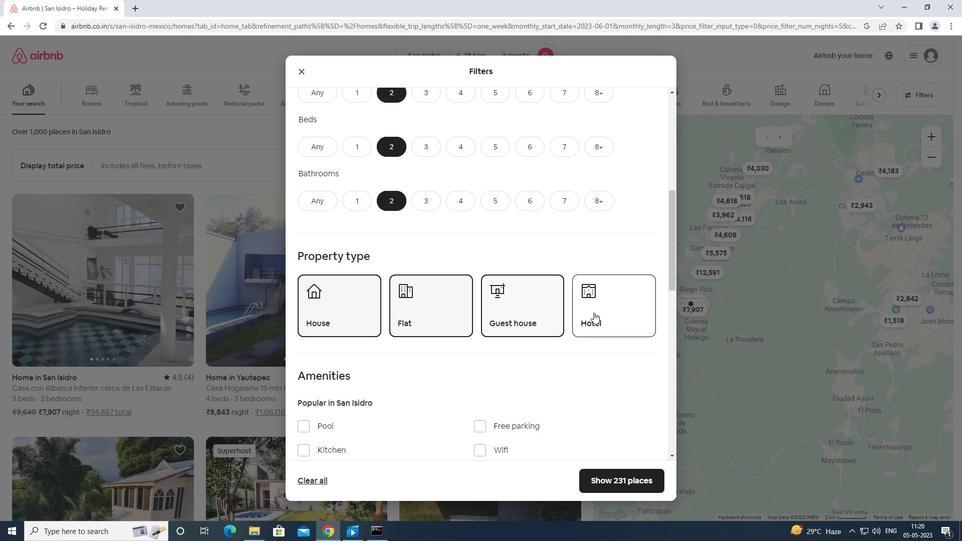 
Action: Mouse moved to (598, 310)
Screenshot: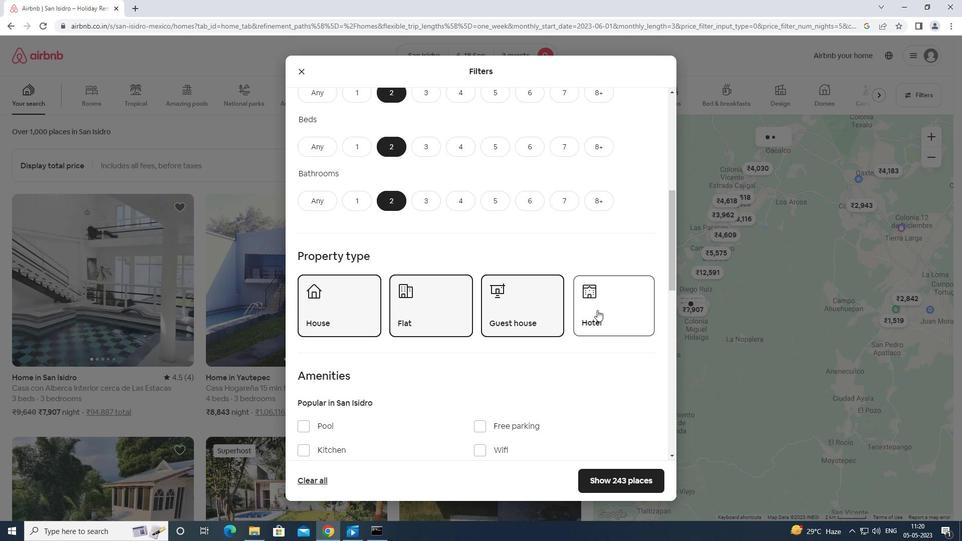 
Action: Mouse scrolled (598, 309) with delta (0, 0)
Screenshot: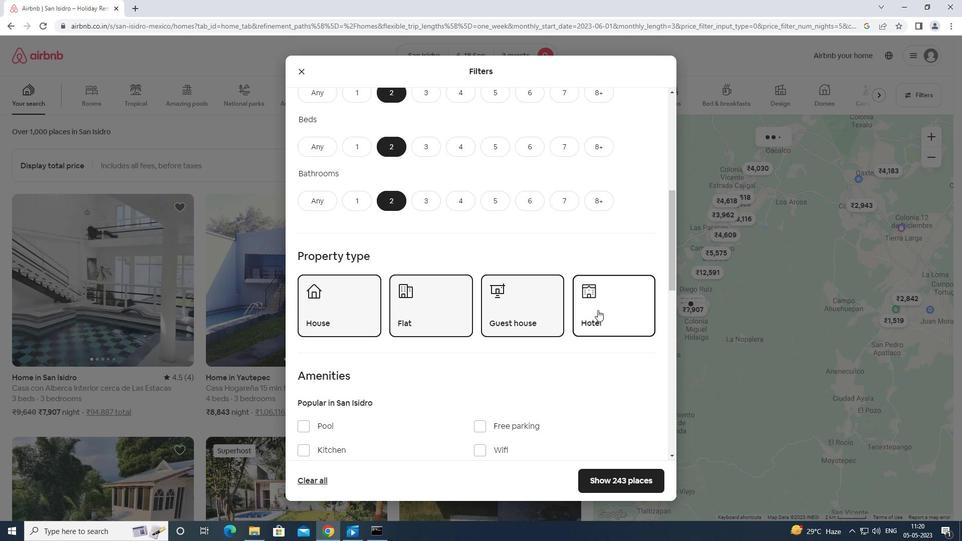 
Action: Mouse scrolled (598, 309) with delta (0, 0)
Screenshot: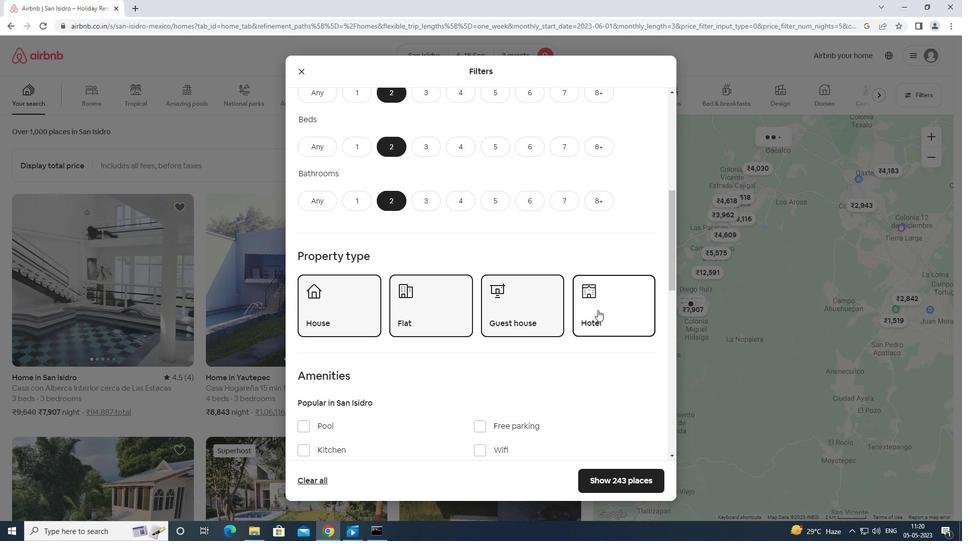 
Action: Mouse scrolled (598, 309) with delta (0, 0)
Screenshot: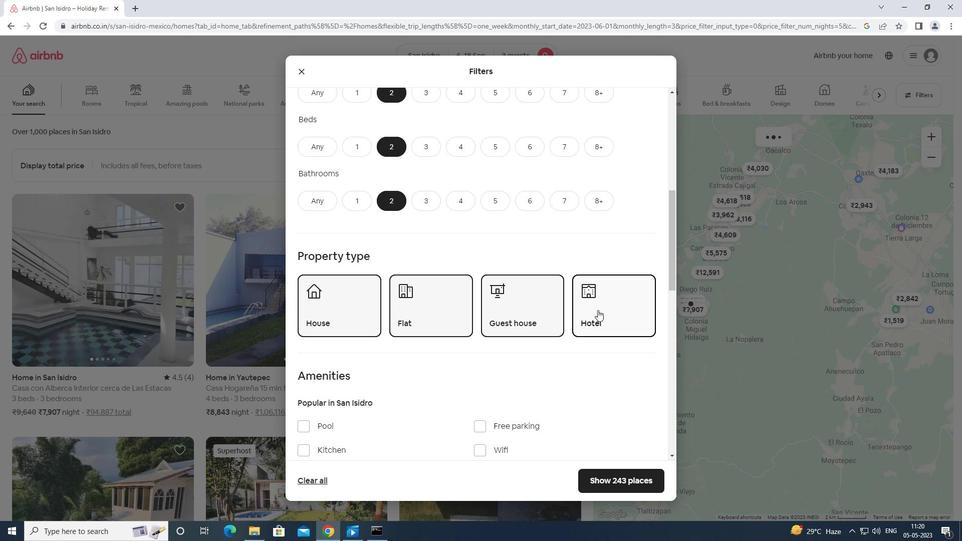 
Action: Mouse scrolled (598, 309) with delta (0, 0)
Screenshot: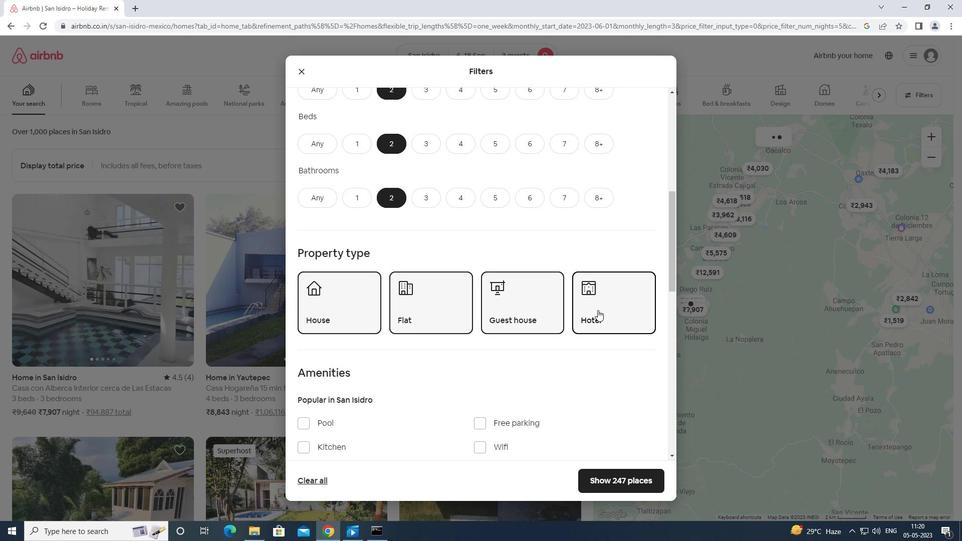 
Action: Mouse moved to (591, 311)
Screenshot: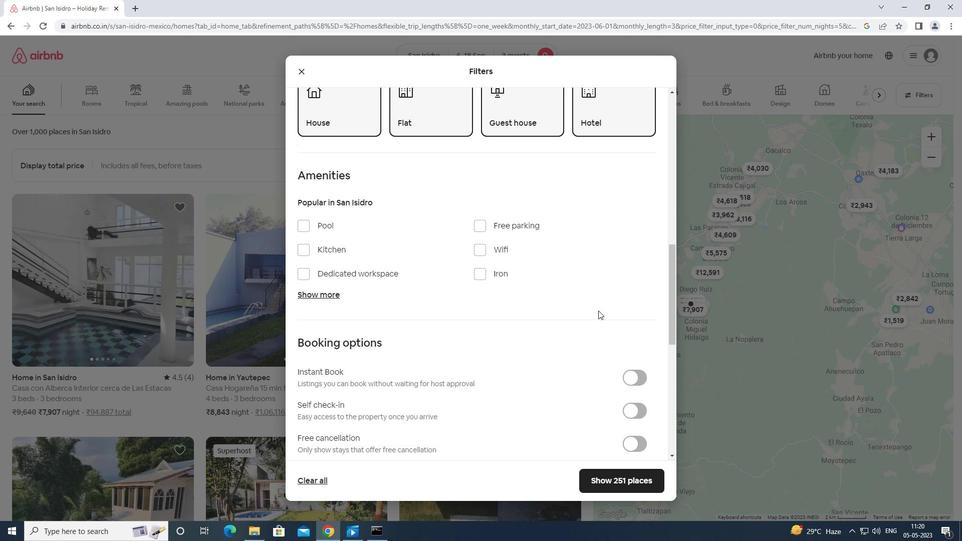 
Action: Mouse scrolled (591, 311) with delta (0, 0)
Screenshot: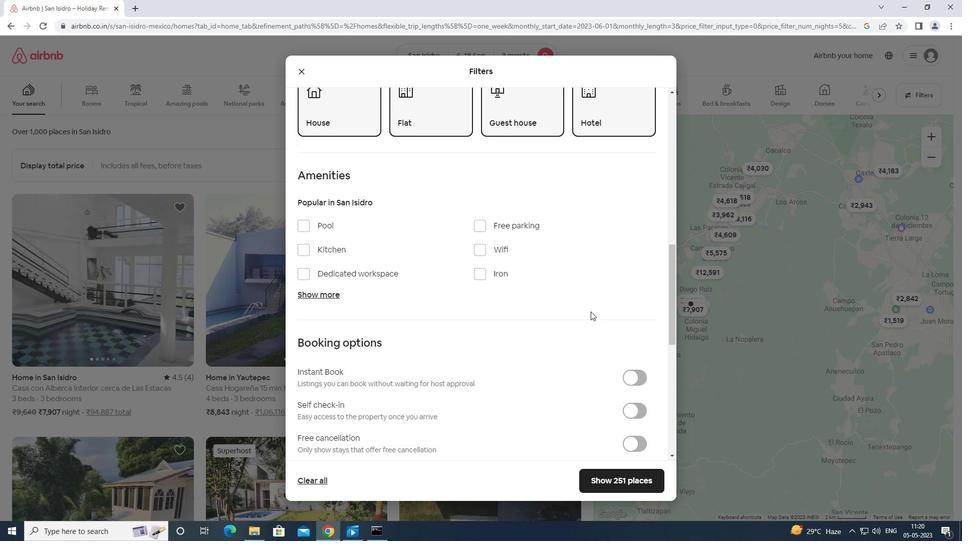 
Action: Mouse scrolled (591, 311) with delta (0, 0)
Screenshot: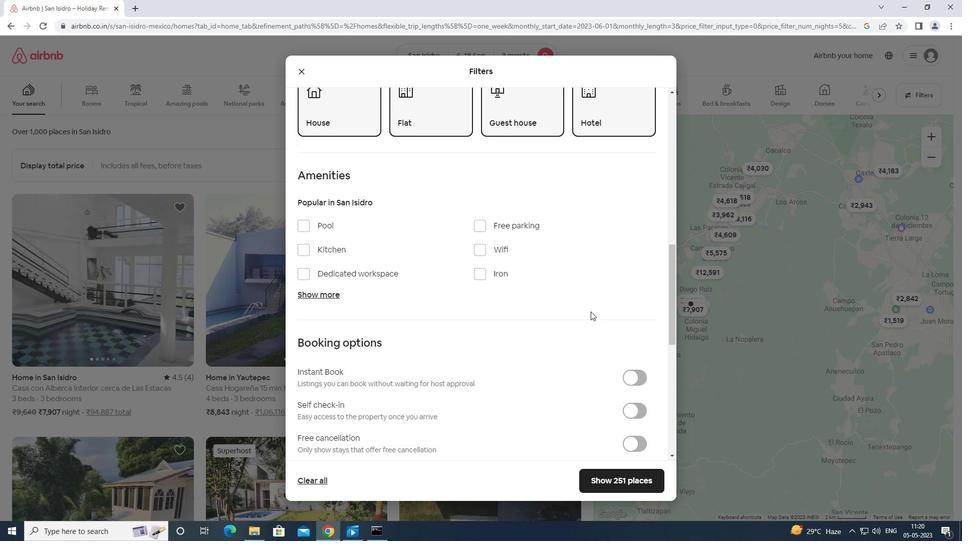
Action: Mouse moved to (630, 302)
Screenshot: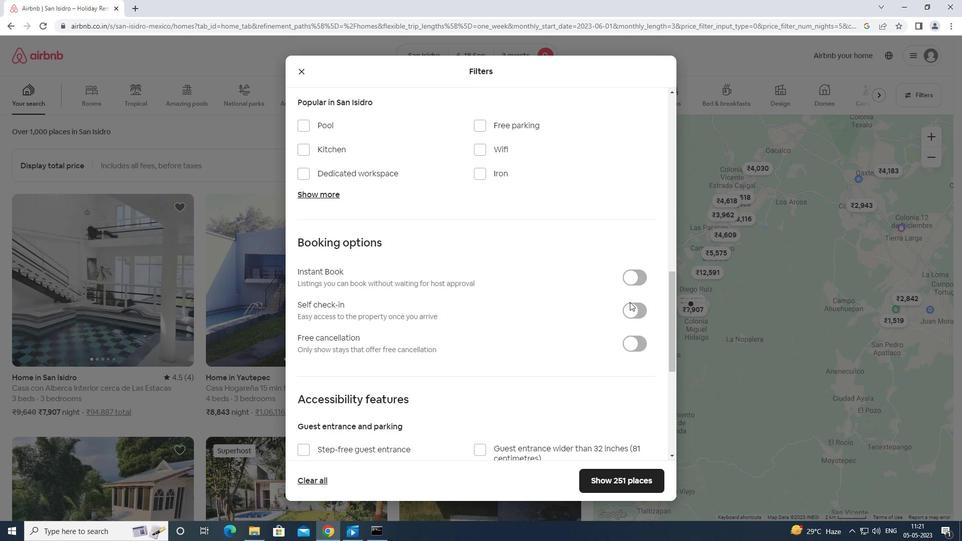 
Action: Mouse pressed left at (630, 302)
Screenshot: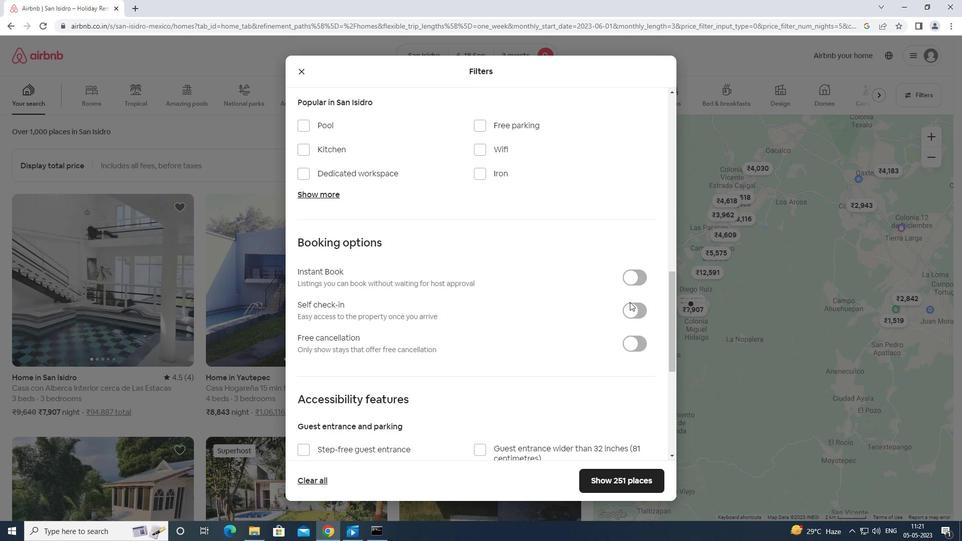 
Action: Mouse moved to (627, 308)
Screenshot: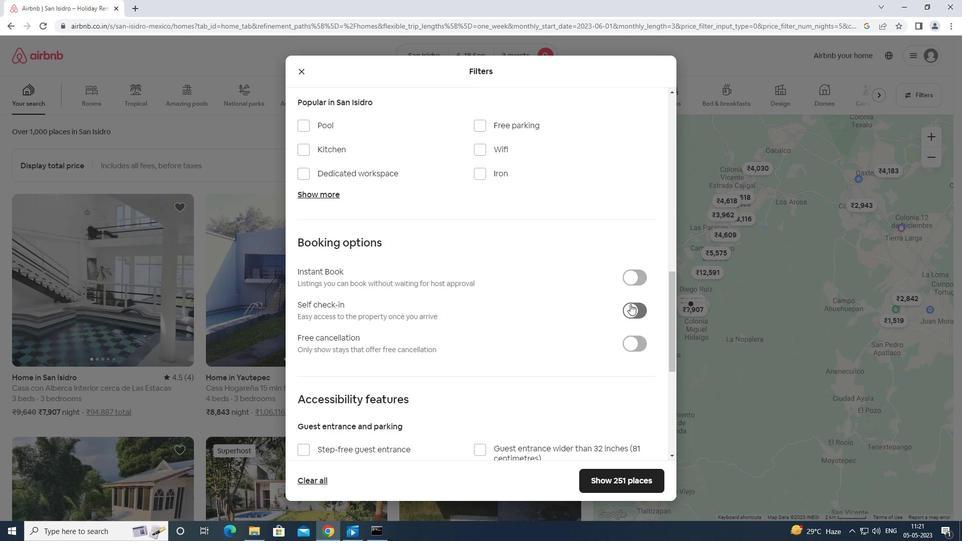 
Action: Mouse scrolled (627, 307) with delta (0, 0)
Screenshot: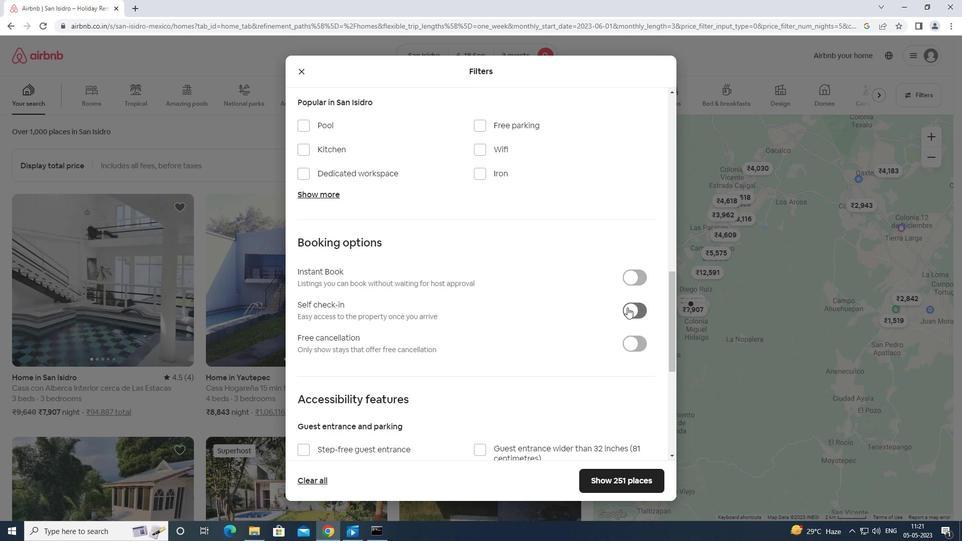 
Action: Mouse scrolled (627, 307) with delta (0, 0)
Screenshot: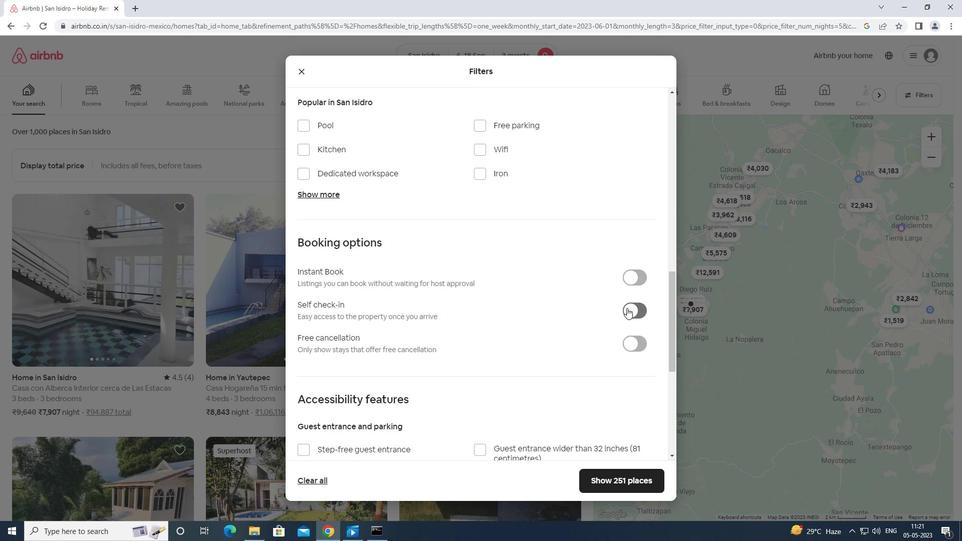 
Action: Mouse scrolled (627, 307) with delta (0, 0)
Screenshot: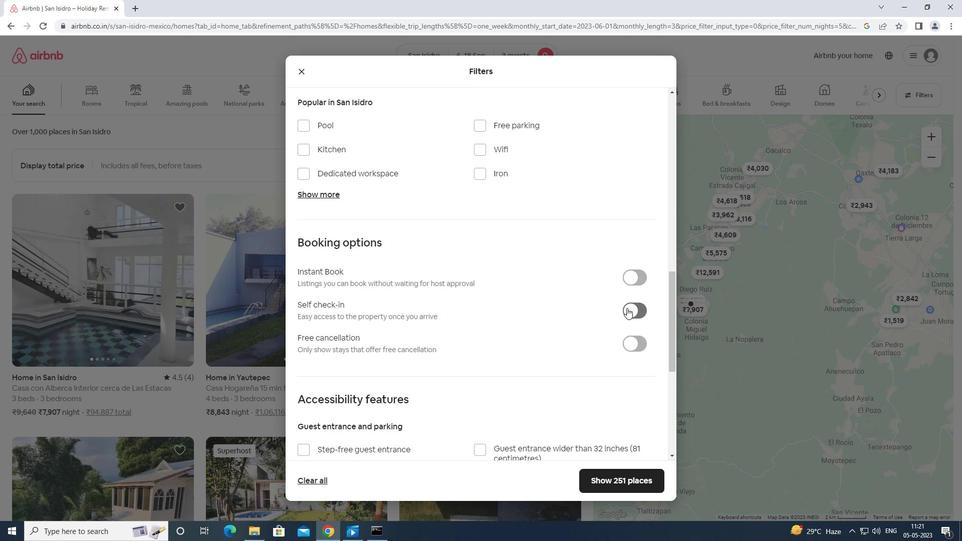
Action: Mouse scrolled (627, 307) with delta (0, 0)
Screenshot: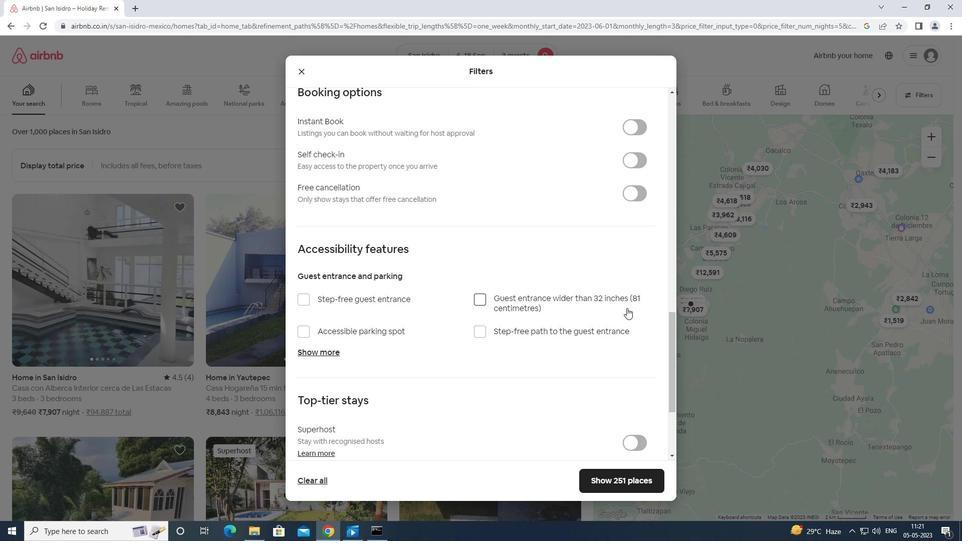 
Action: Mouse scrolled (627, 307) with delta (0, 0)
Screenshot: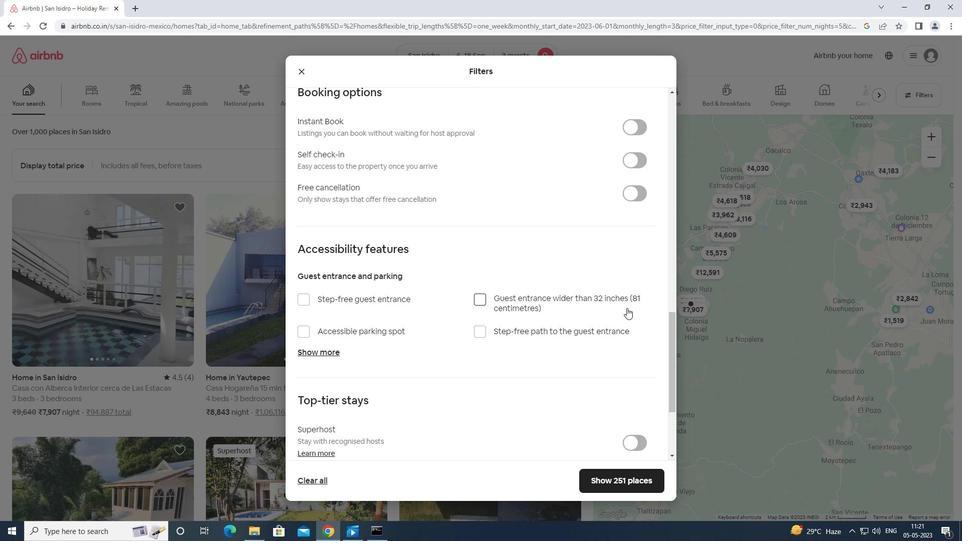 
Action: Mouse scrolled (627, 307) with delta (0, 0)
Screenshot: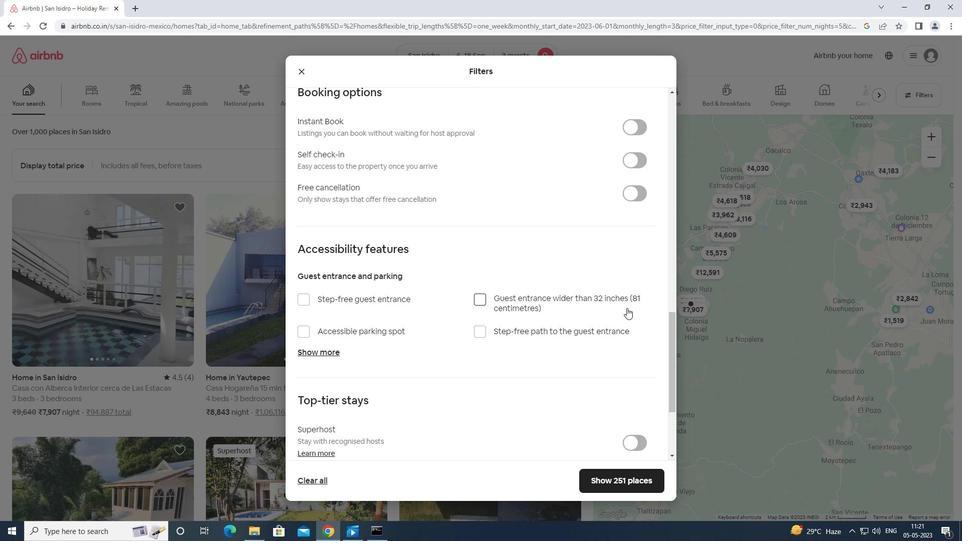 
Action: Mouse scrolled (627, 307) with delta (0, 0)
Screenshot: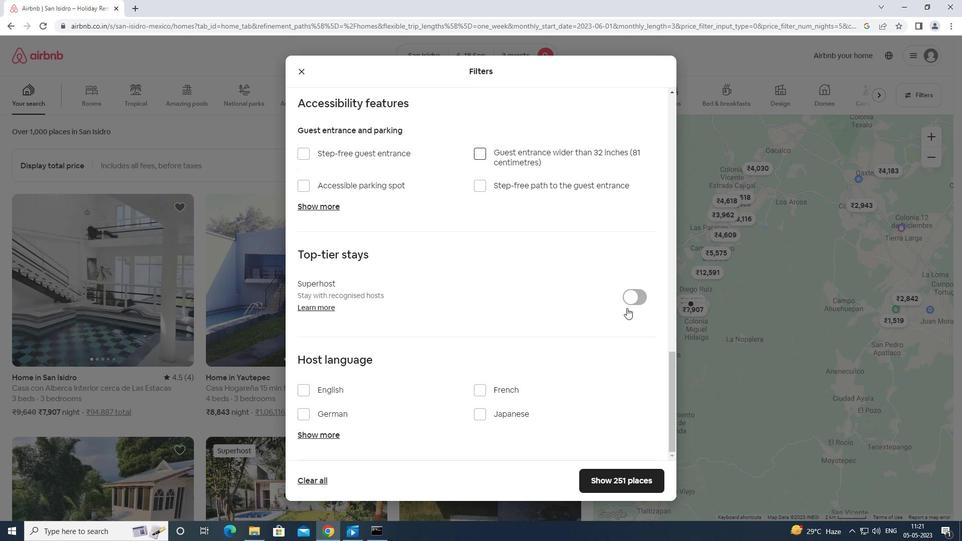 
Action: Mouse scrolled (627, 307) with delta (0, 0)
Screenshot: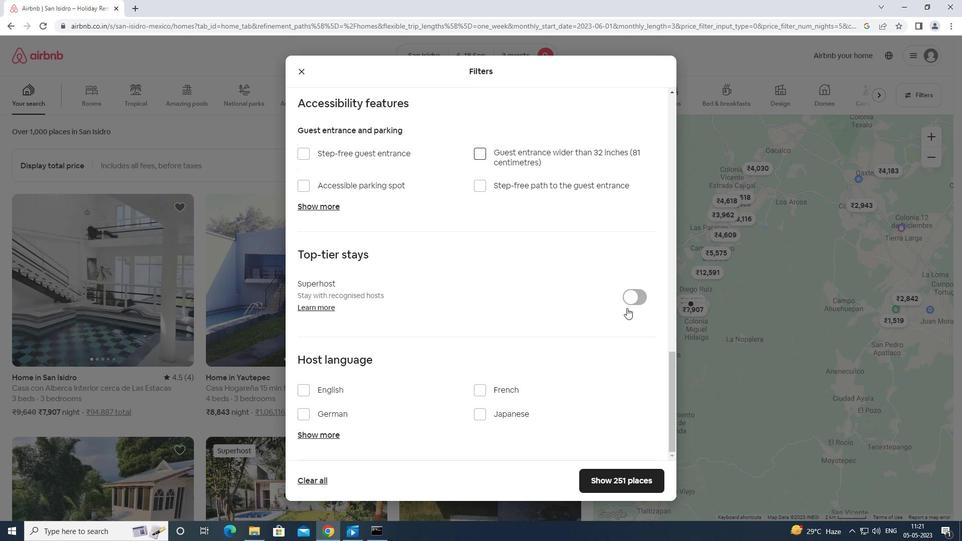 
Action: Mouse scrolled (627, 307) with delta (0, 0)
Screenshot: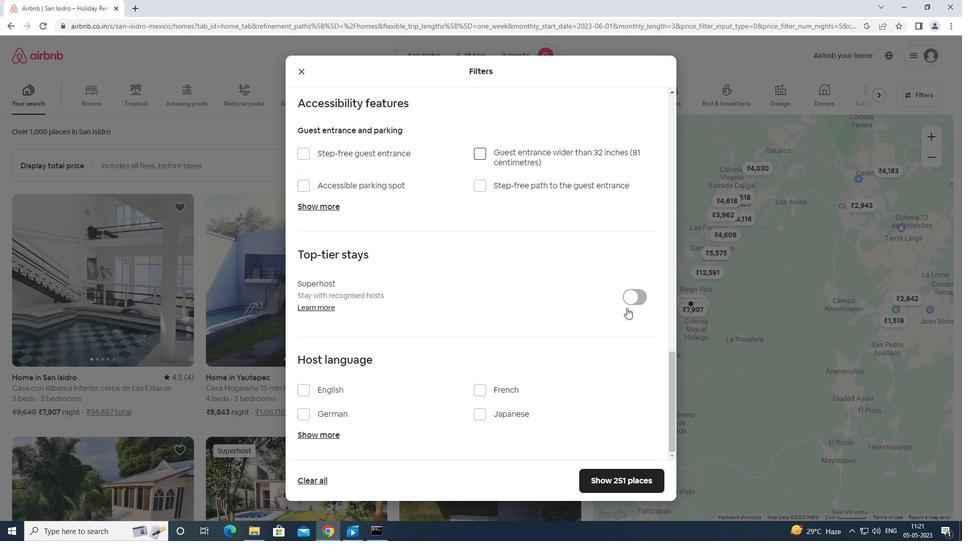 
Action: Mouse moved to (307, 390)
Screenshot: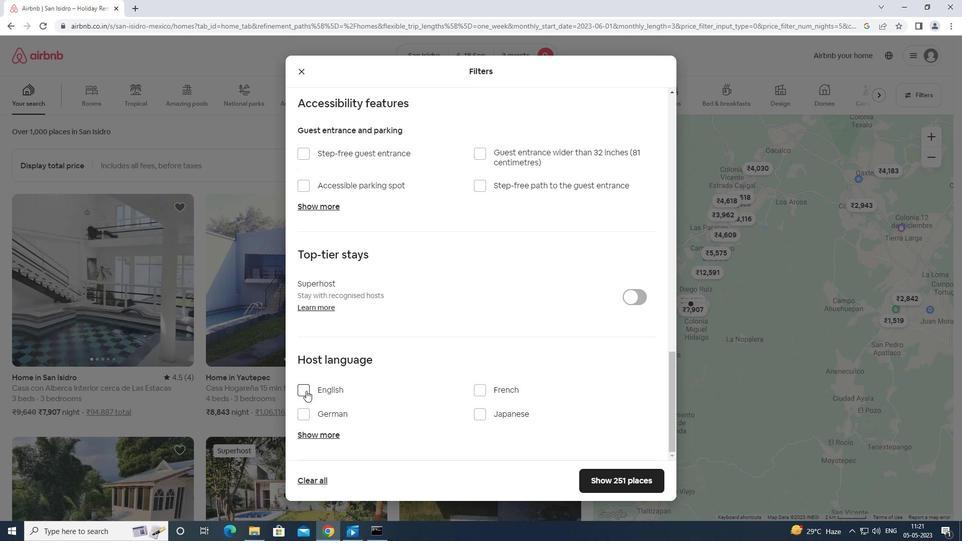 
Action: Mouse pressed left at (307, 390)
Screenshot: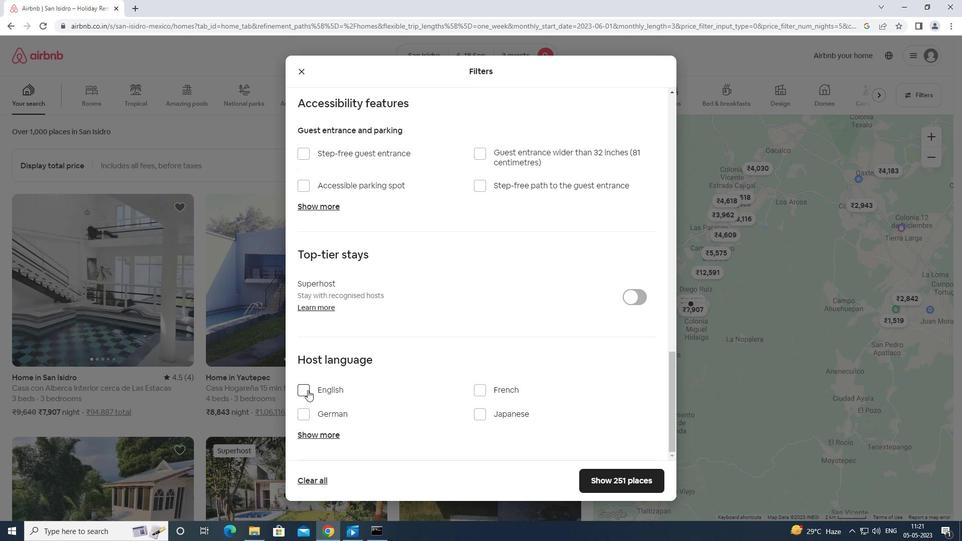 
Action: Mouse moved to (615, 485)
Screenshot: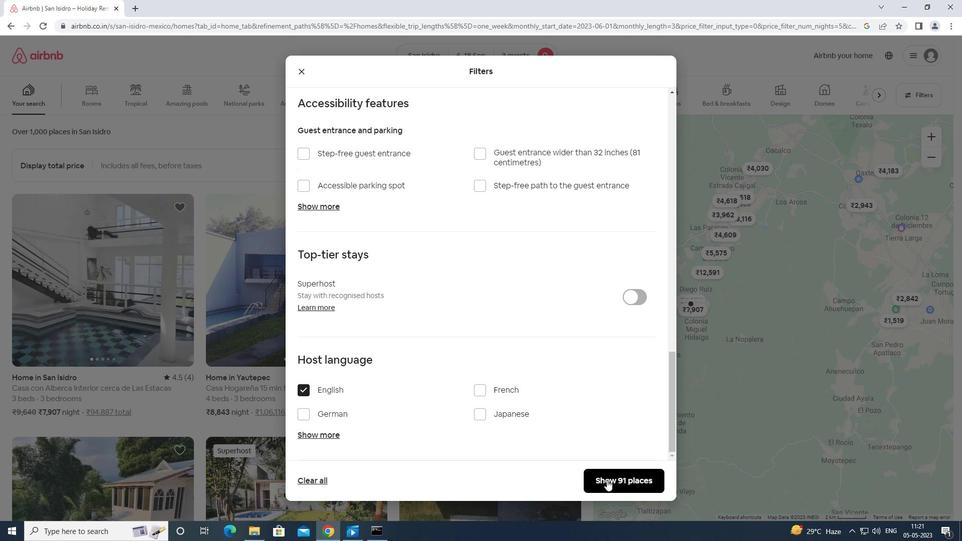 
